 Task: Add a signature Kourtney Adams containing With heartfelt thanks and warm wishes, Kourtney Adams to email address softage.3@softage.net and add a folder Procurement
Action: Mouse moved to (124, 153)
Screenshot: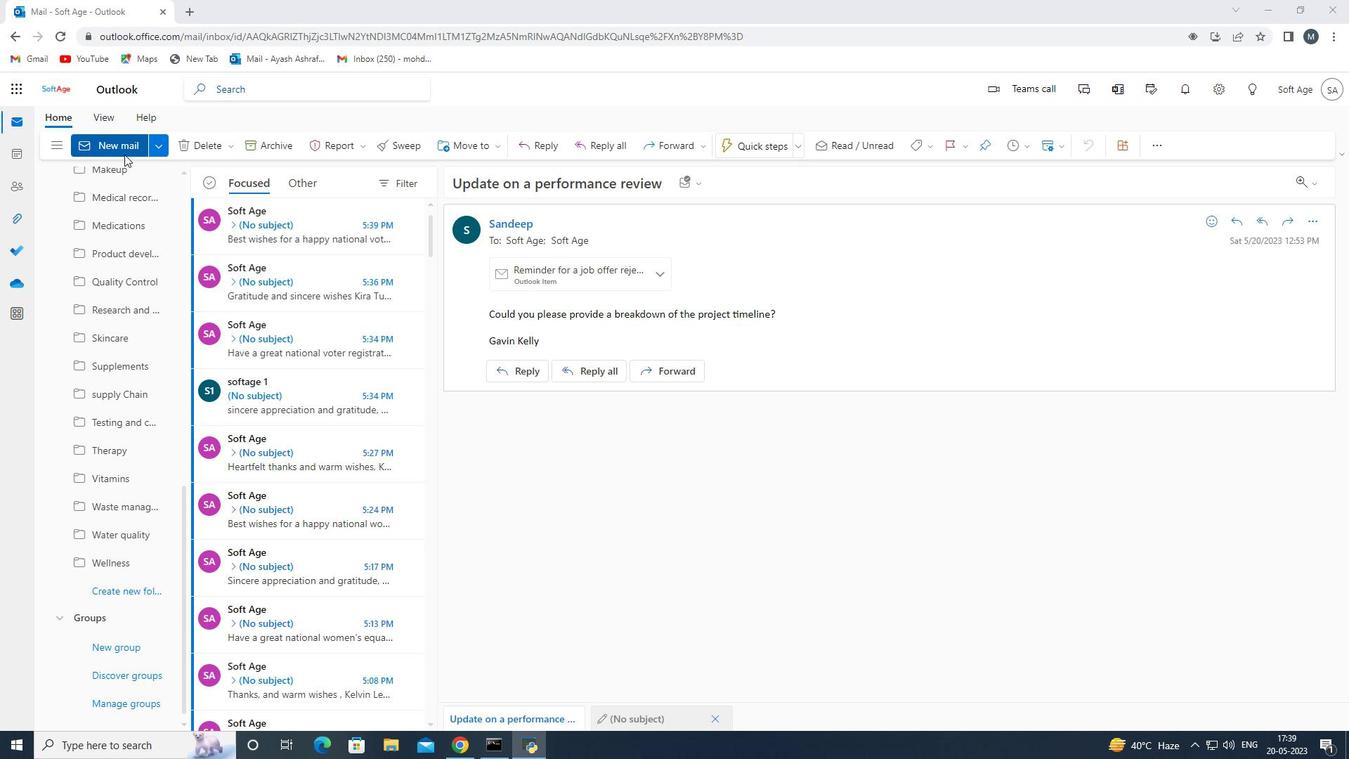 
Action: Mouse pressed left at (124, 153)
Screenshot: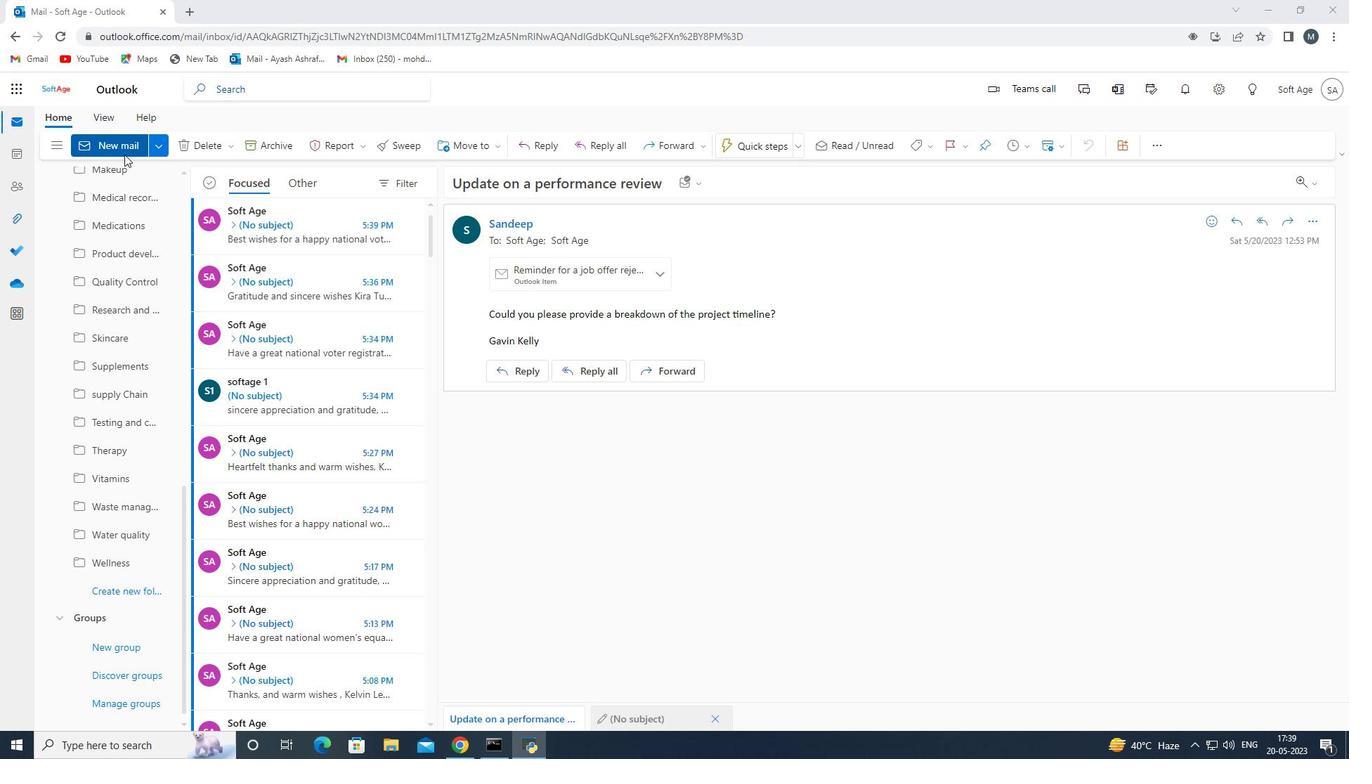 
Action: Mouse moved to (919, 152)
Screenshot: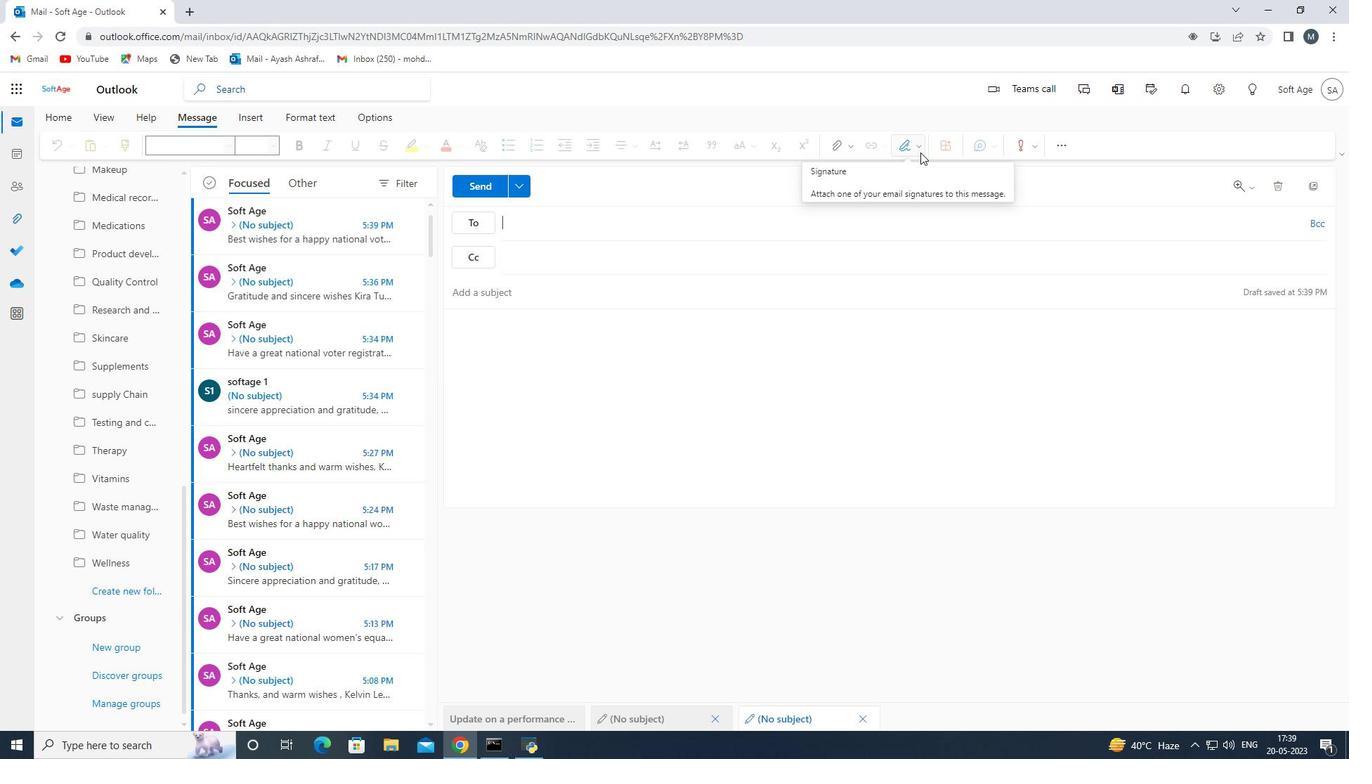 
Action: Mouse pressed left at (919, 152)
Screenshot: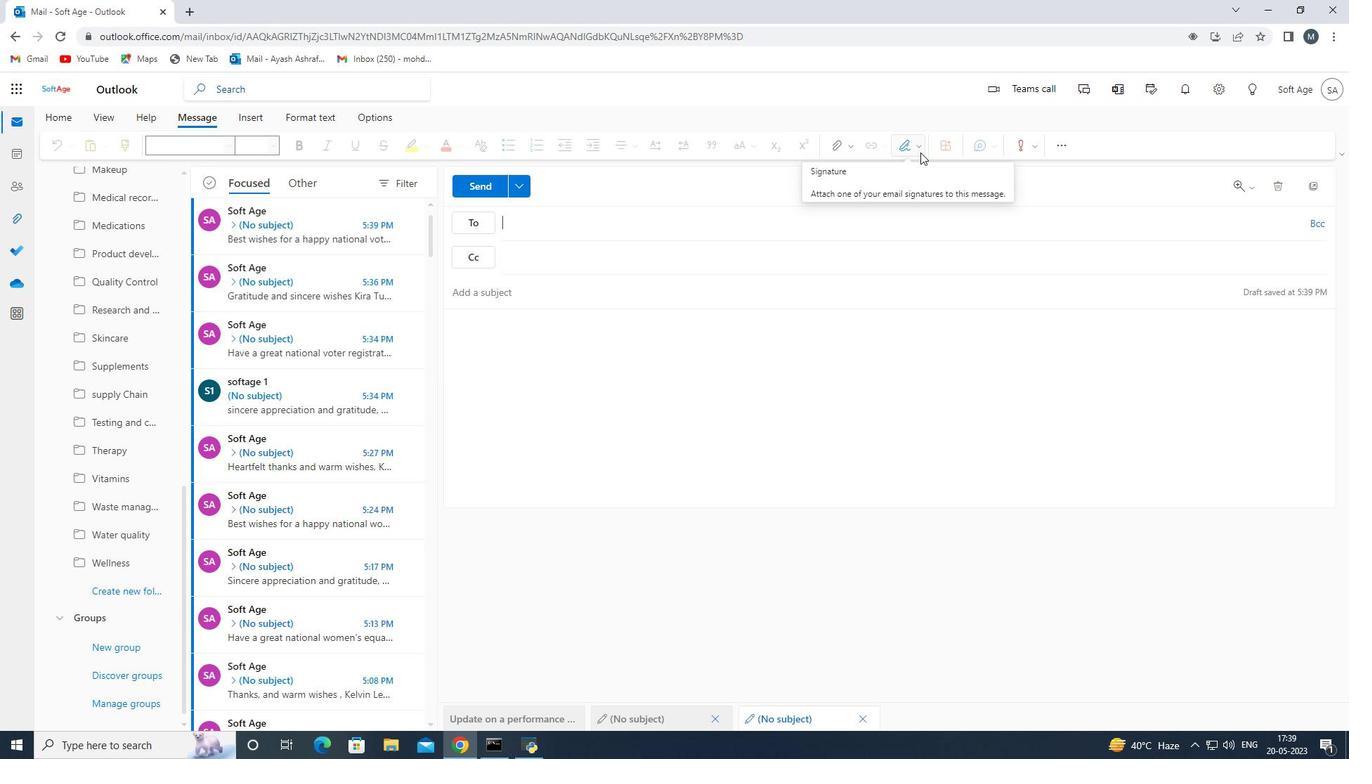 
Action: Mouse moved to (889, 205)
Screenshot: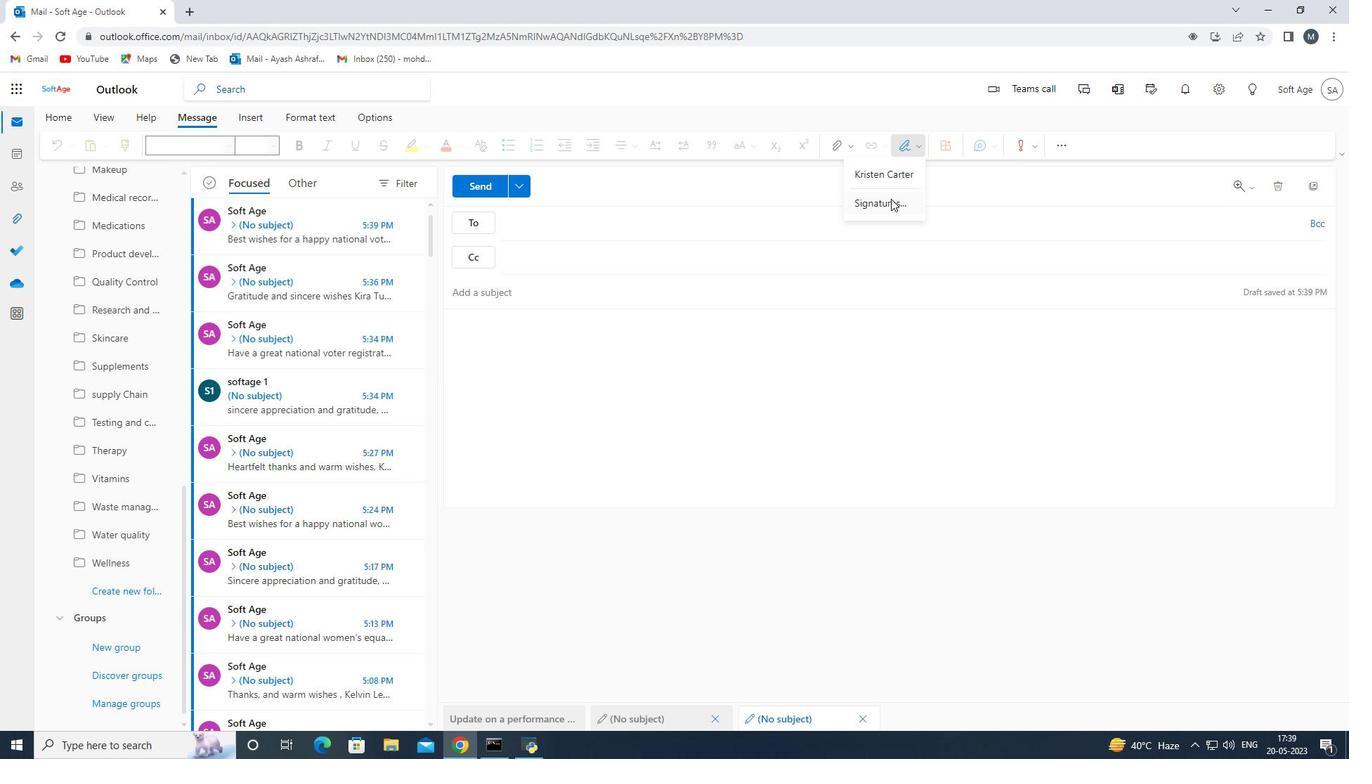 
Action: Mouse pressed left at (889, 205)
Screenshot: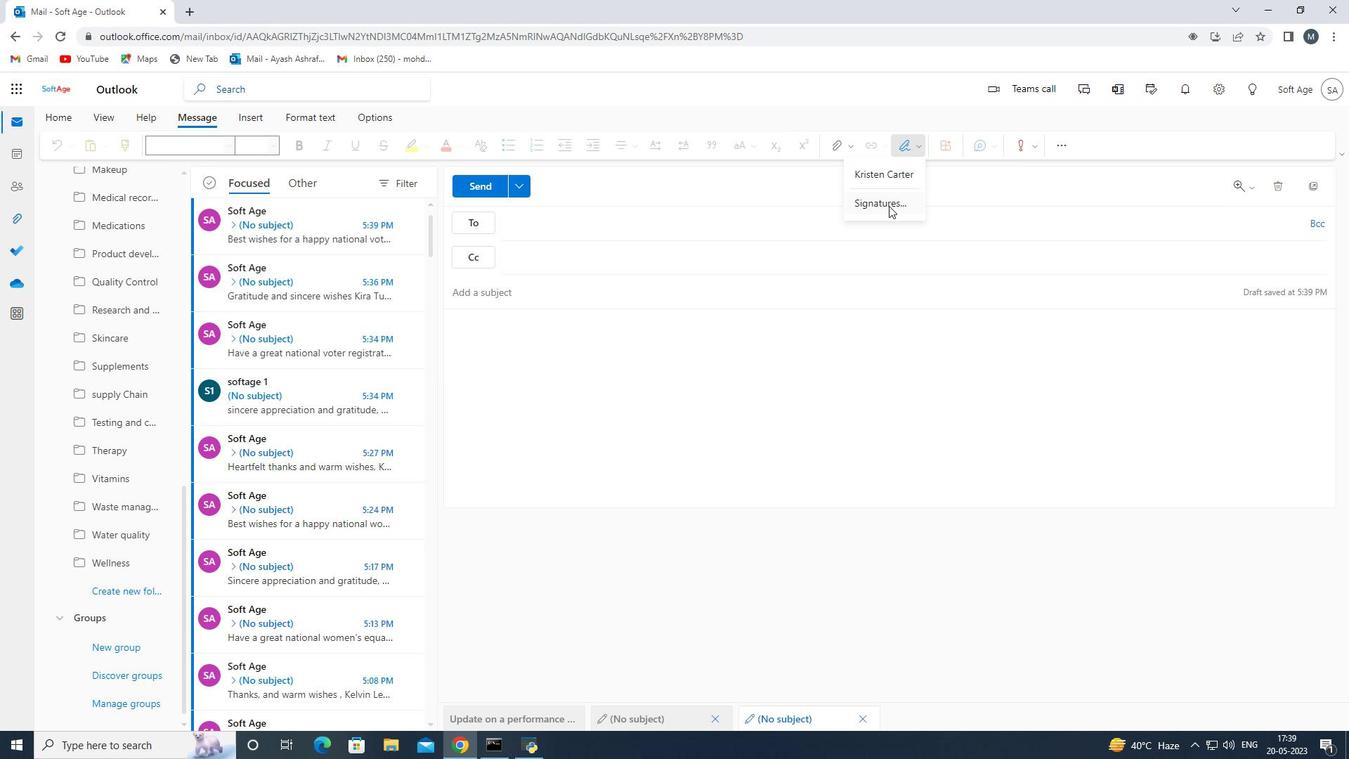 
Action: Mouse moved to (944, 255)
Screenshot: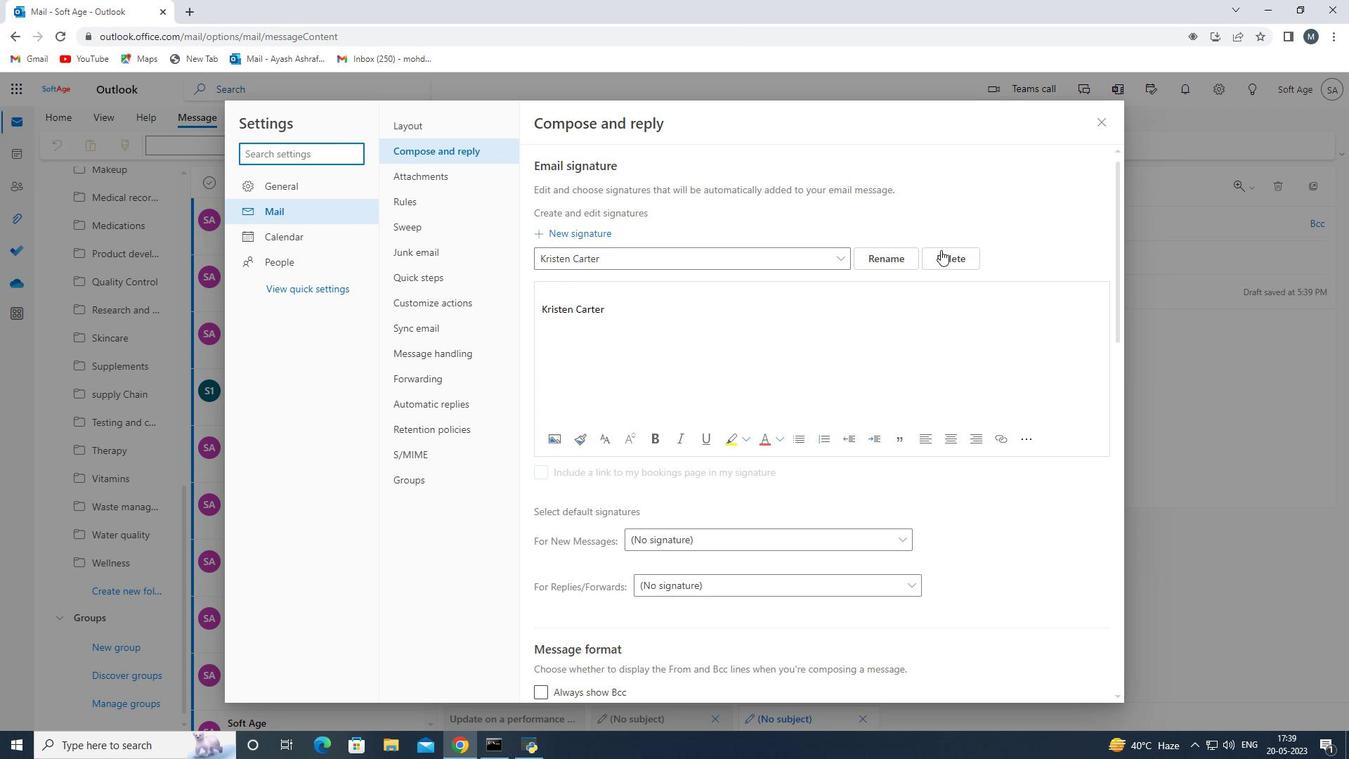 
Action: Mouse pressed left at (944, 255)
Screenshot: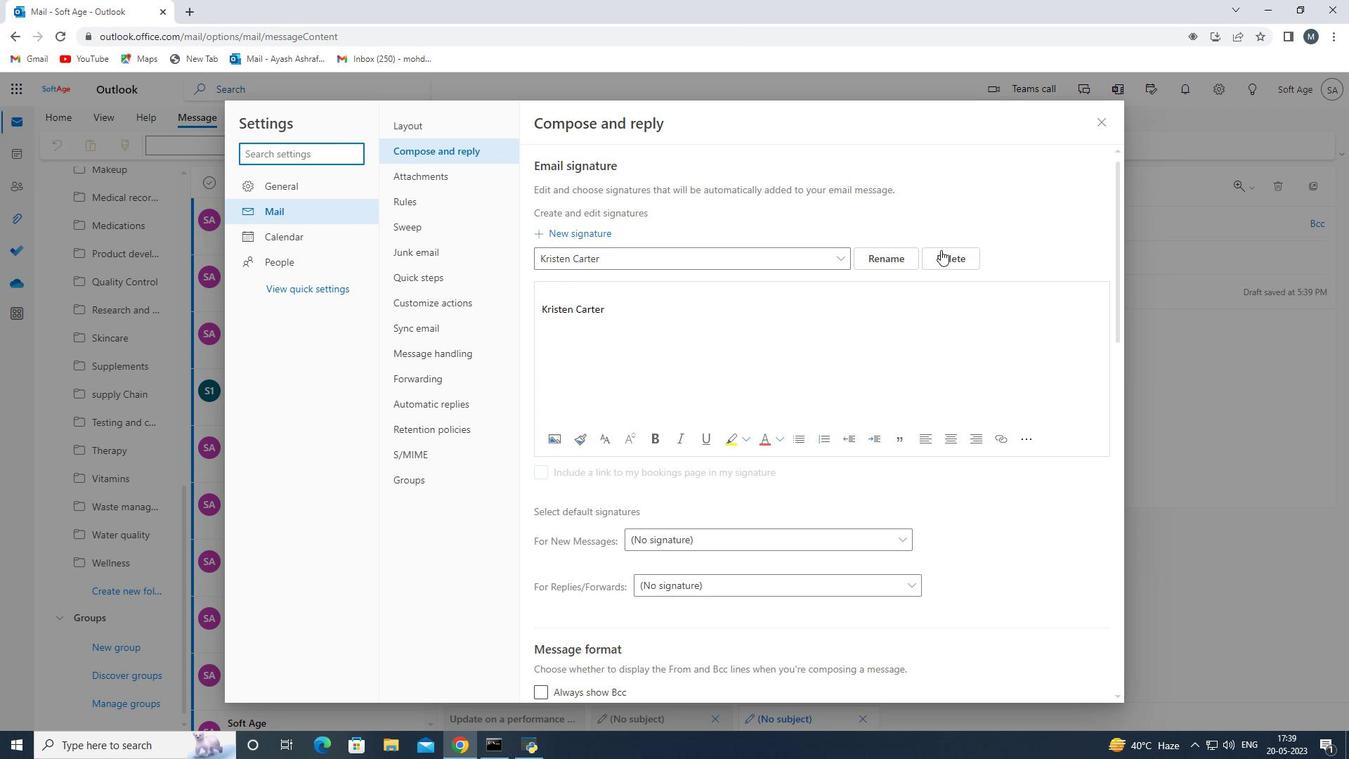 
Action: Mouse moved to (667, 263)
Screenshot: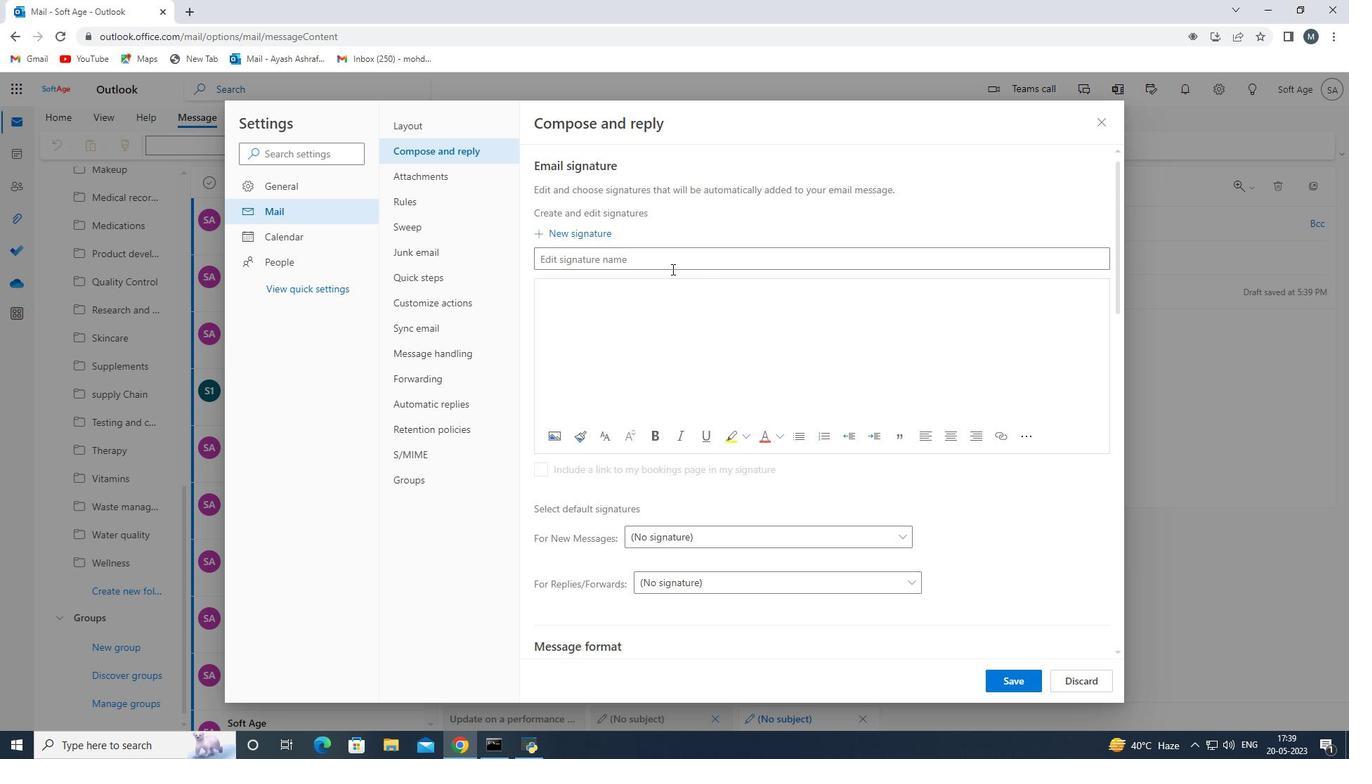 
Action: Mouse pressed left at (667, 263)
Screenshot: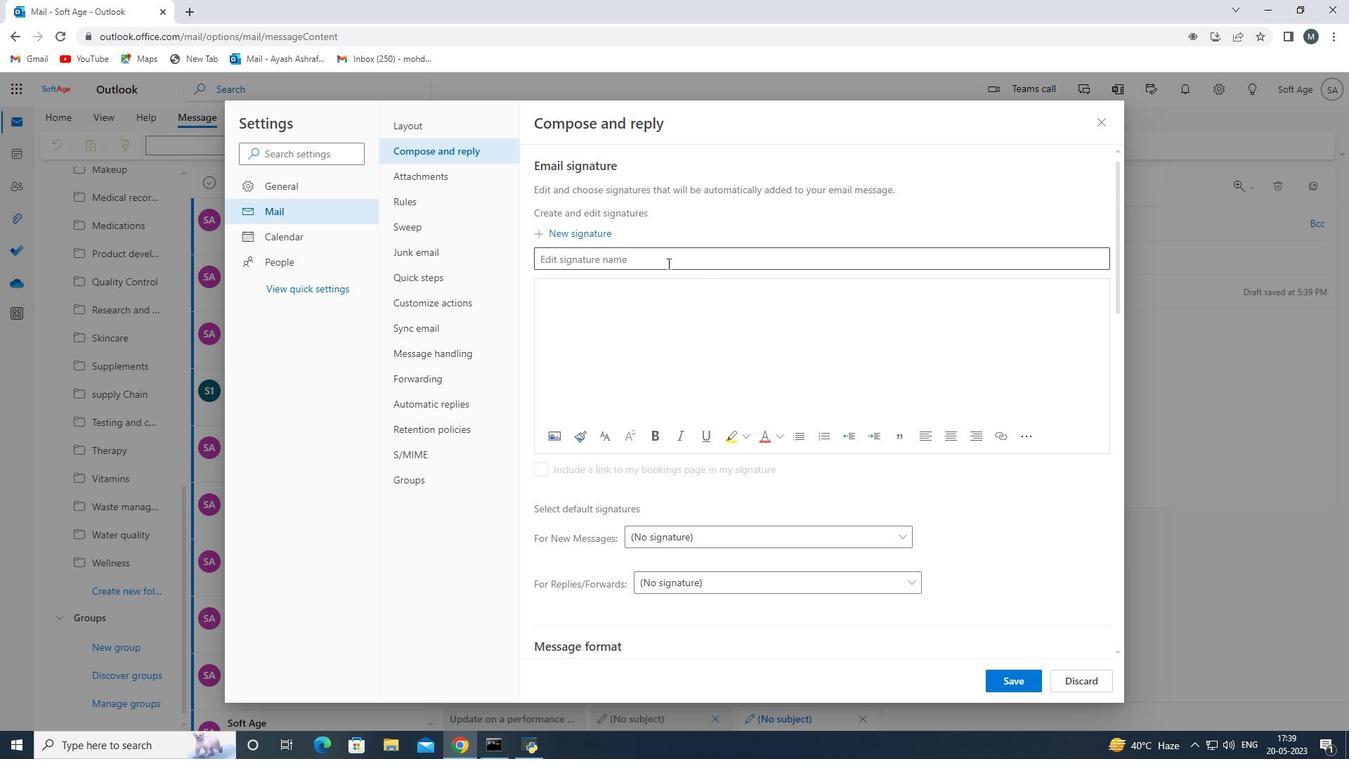 
Action: Key pressed <Key.shift><Key.shift>Kourtne
Screenshot: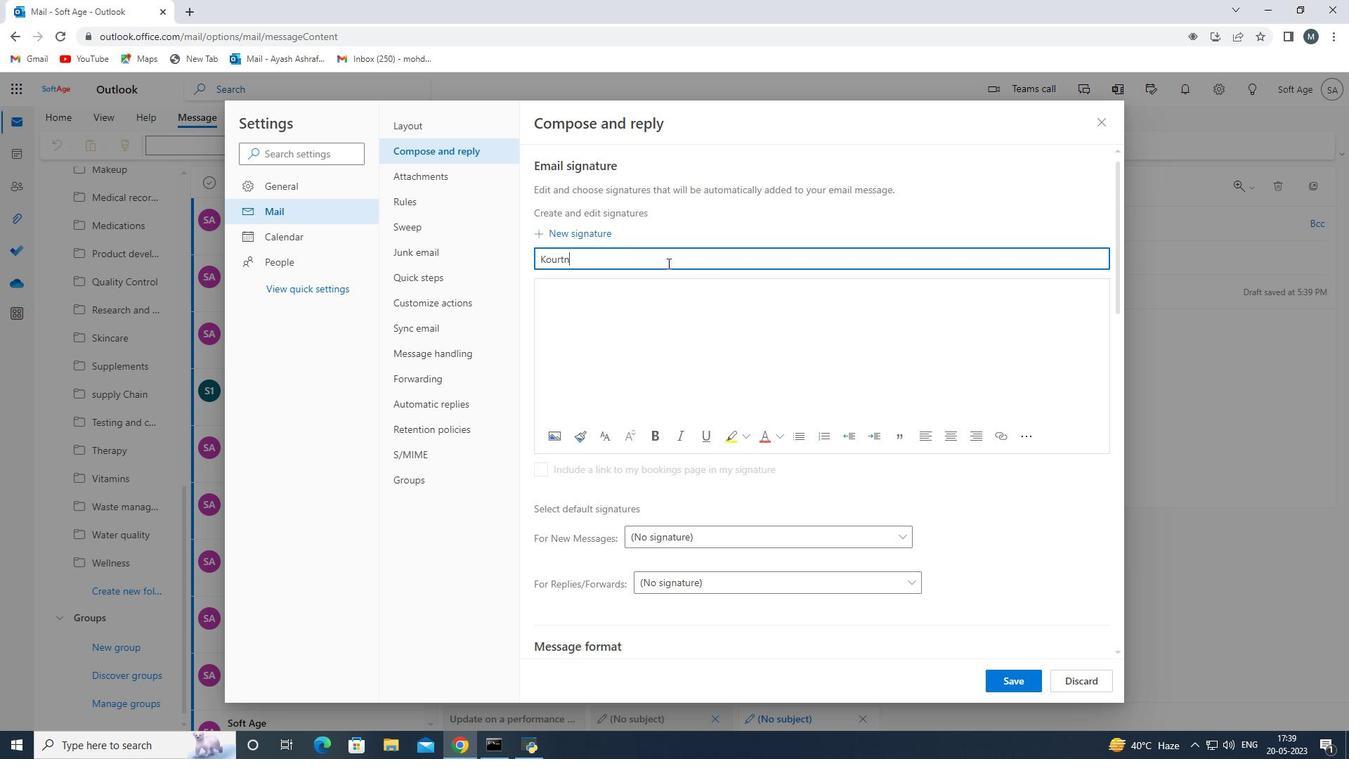 
Action: Mouse moved to (667, 263)
Screenshot: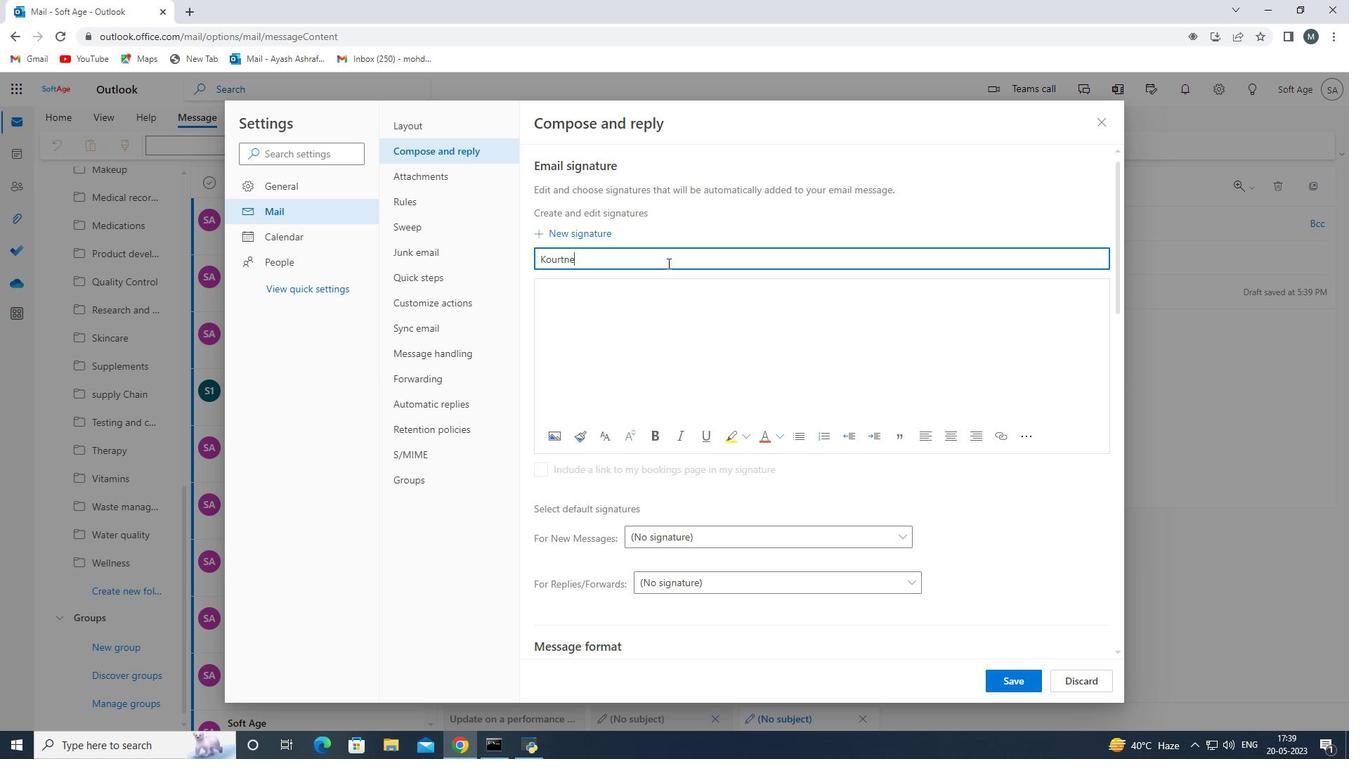 
Action: Key pressed y<Key.space><Key.shift>Aadams<Key.space>
Screenshot: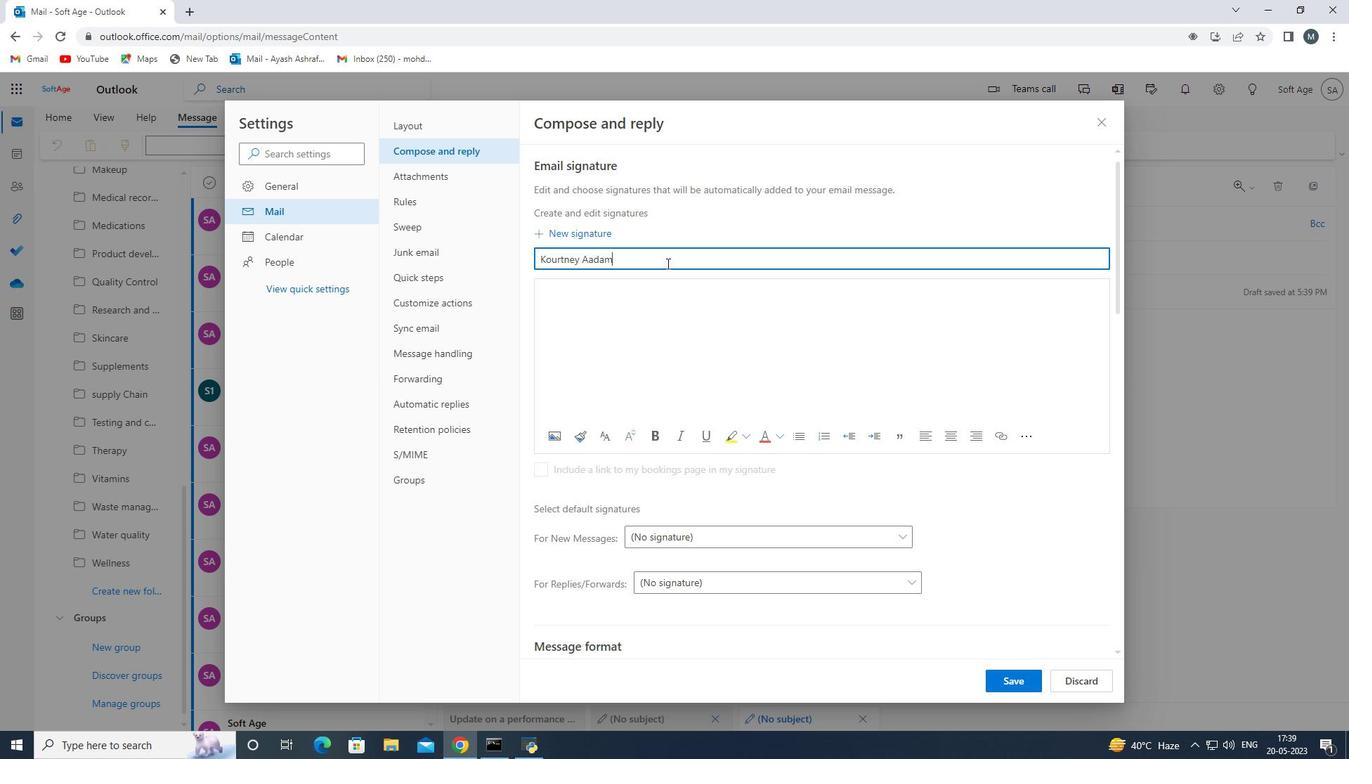
Action: Mouse moved to (595, 258)
Screenshot: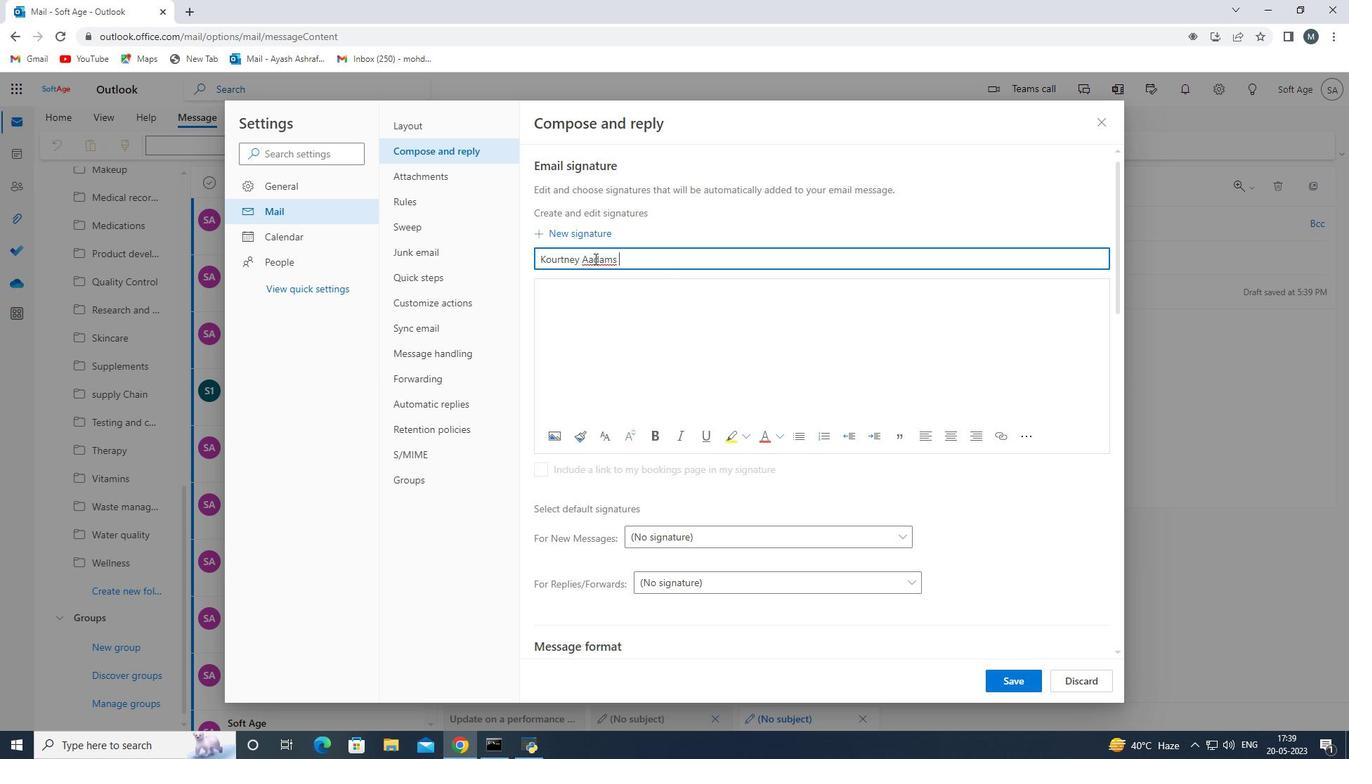 
Action: Mouse pressed left at (595, 258)
Screenshot: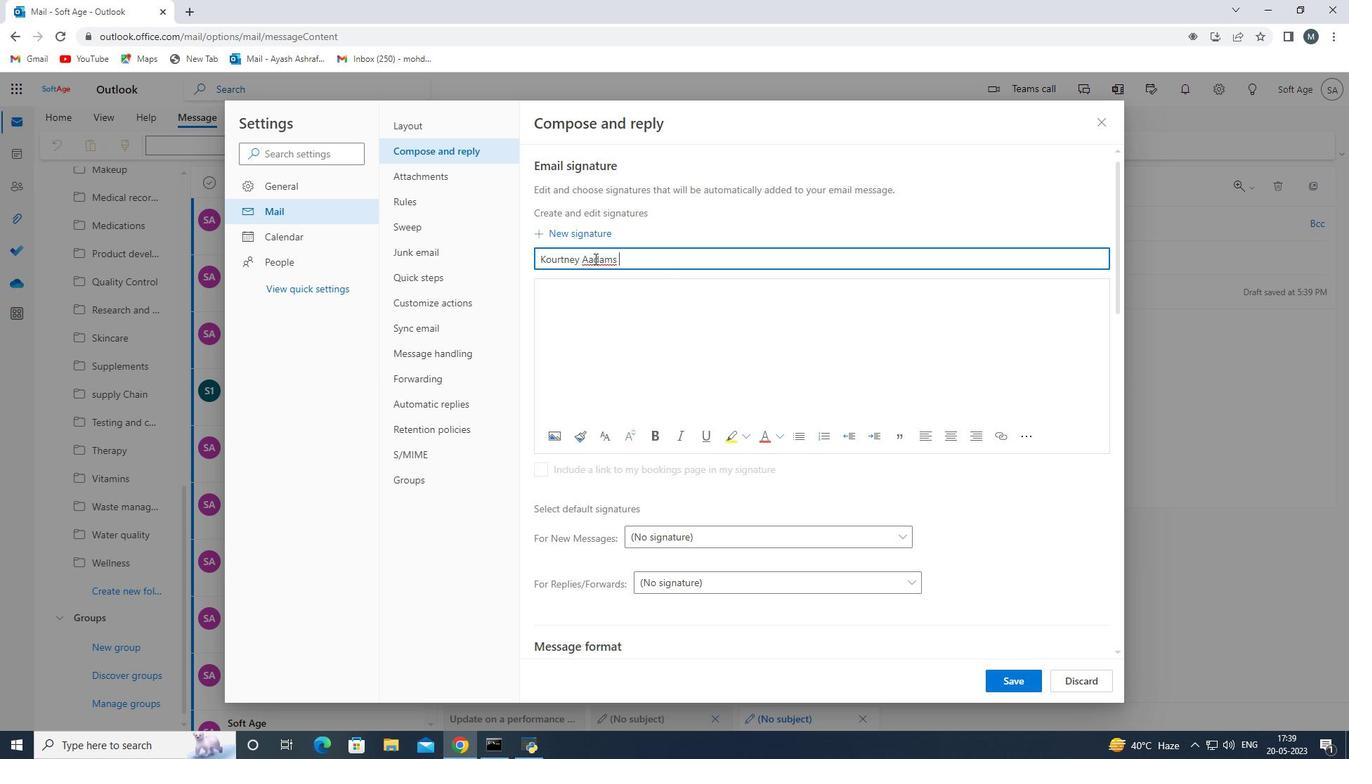 
Action: Mouse moved to (603, 261)
Screenshot: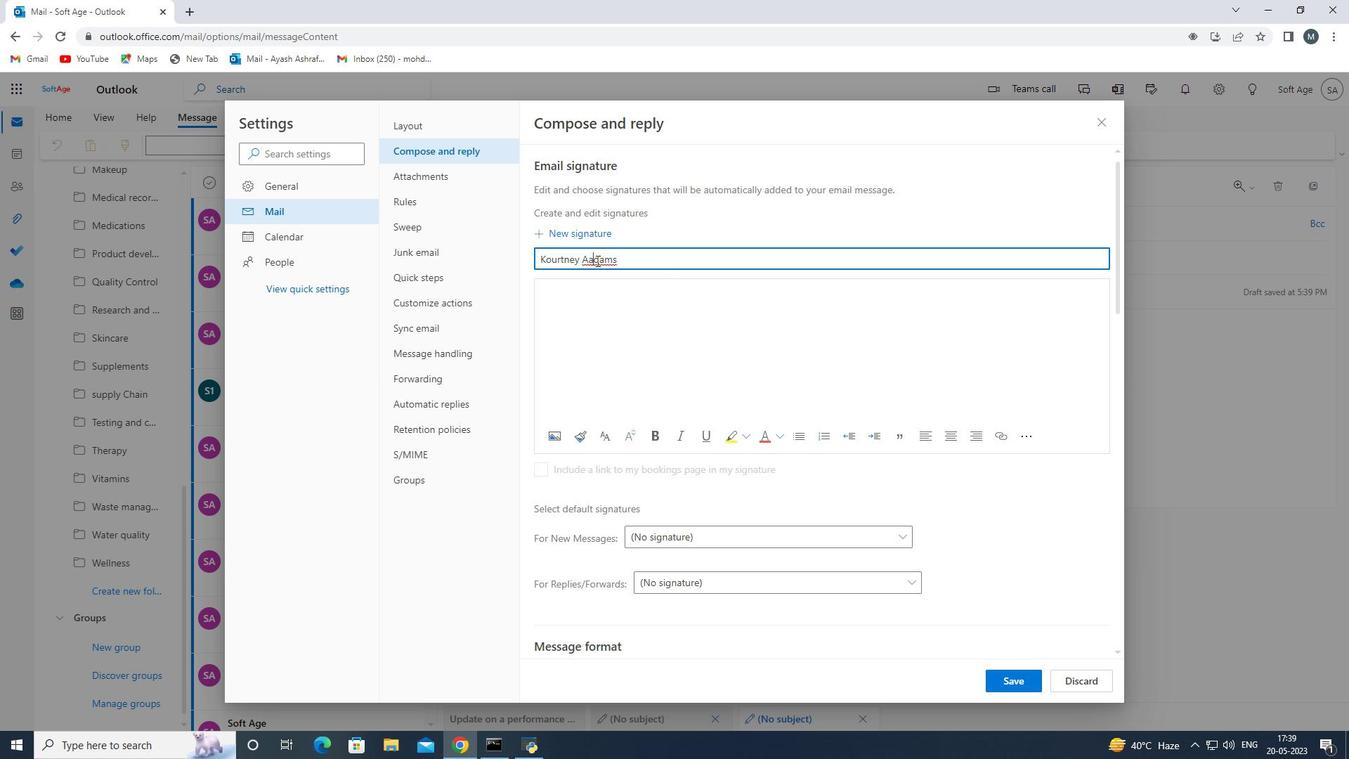 
Action: Key pressed <Key.backspace>
Screenshot: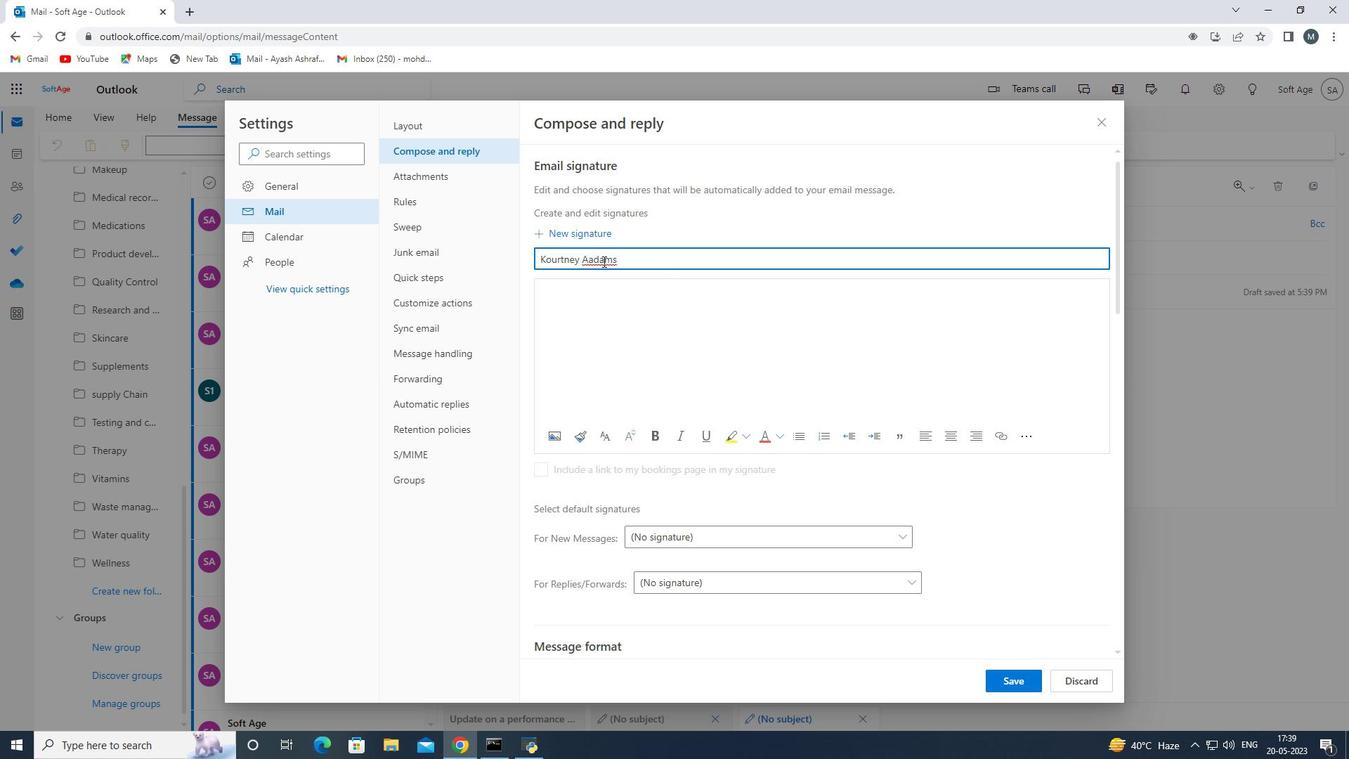 
Action: Mouse moved to (603, 305)
Screenshot: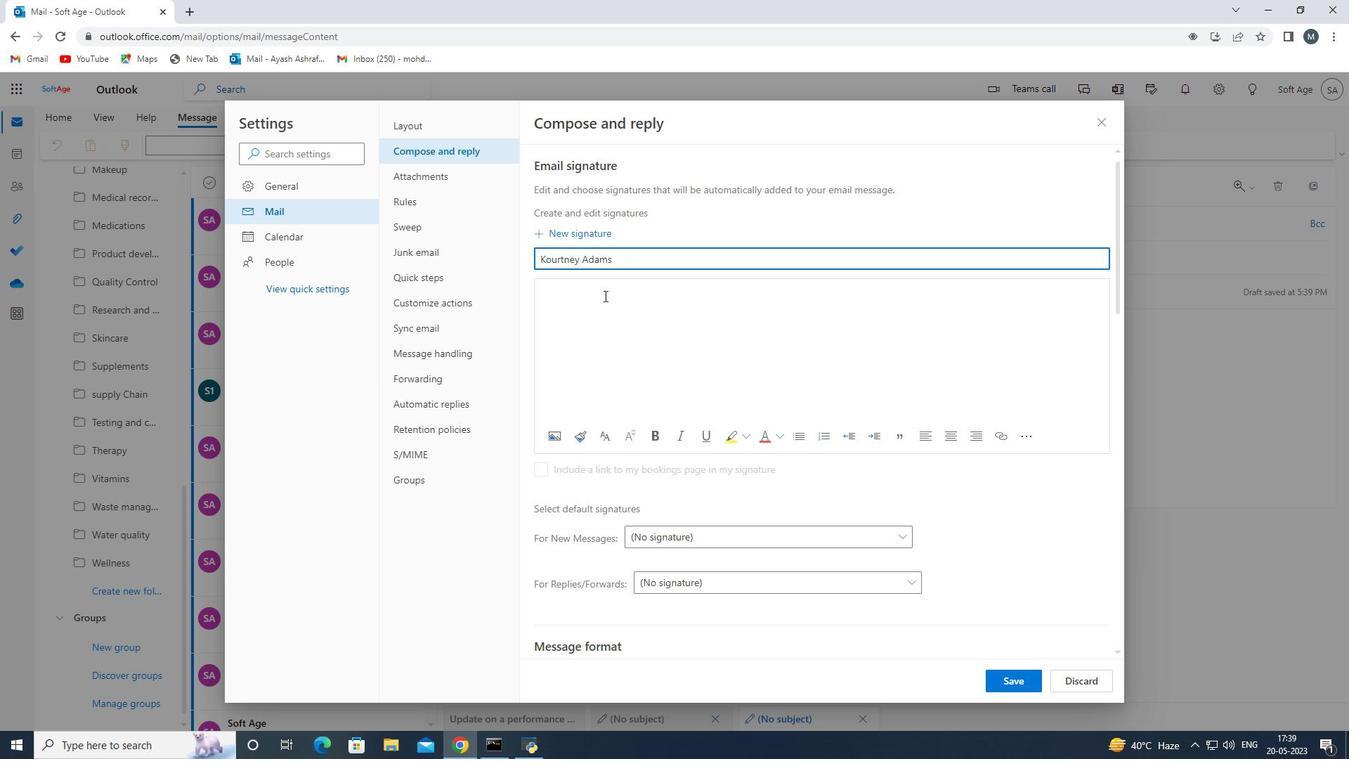 
Action: Mouse pressed left at (603, 305)
Screenshot: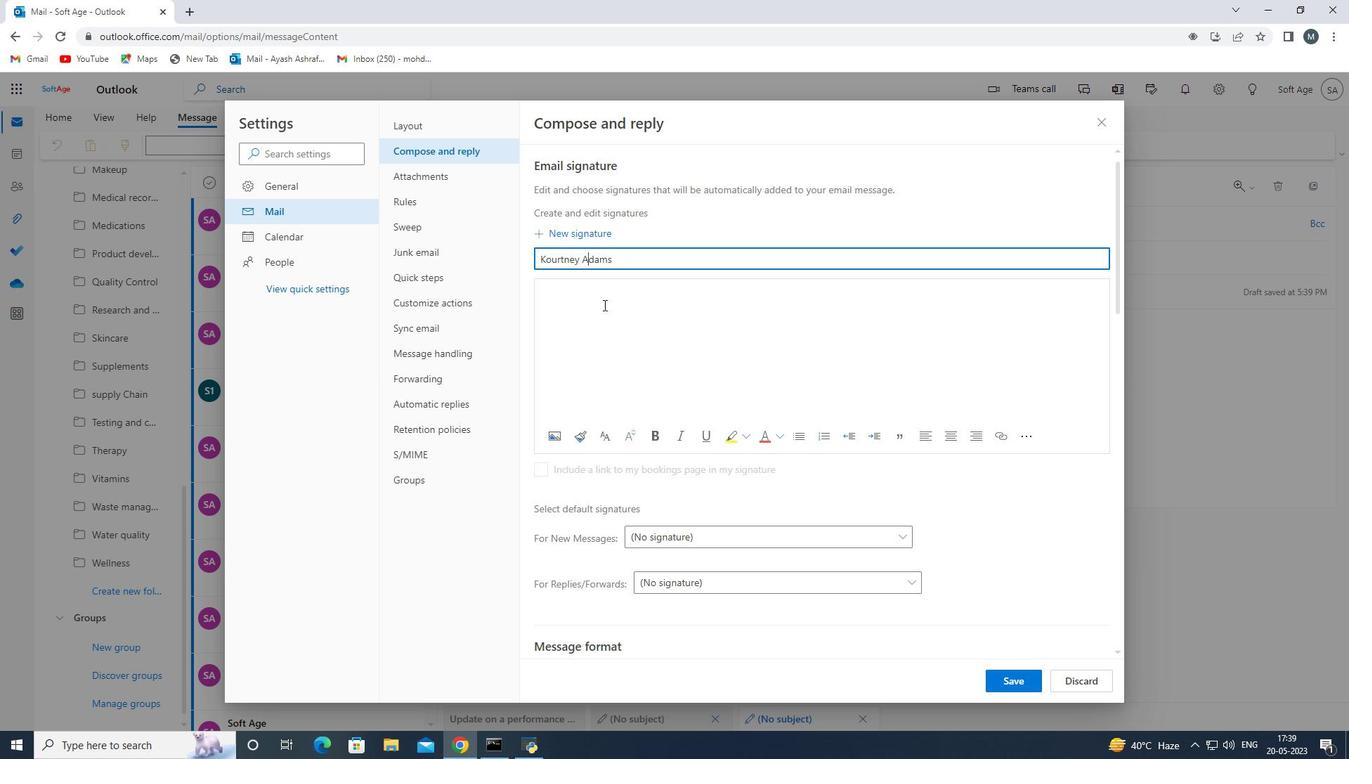 
Action: Key pressed <Key.backspace><Key.shift>Kourtney<Key.space><Key.shift>Adams<Key.space>
Screenshot: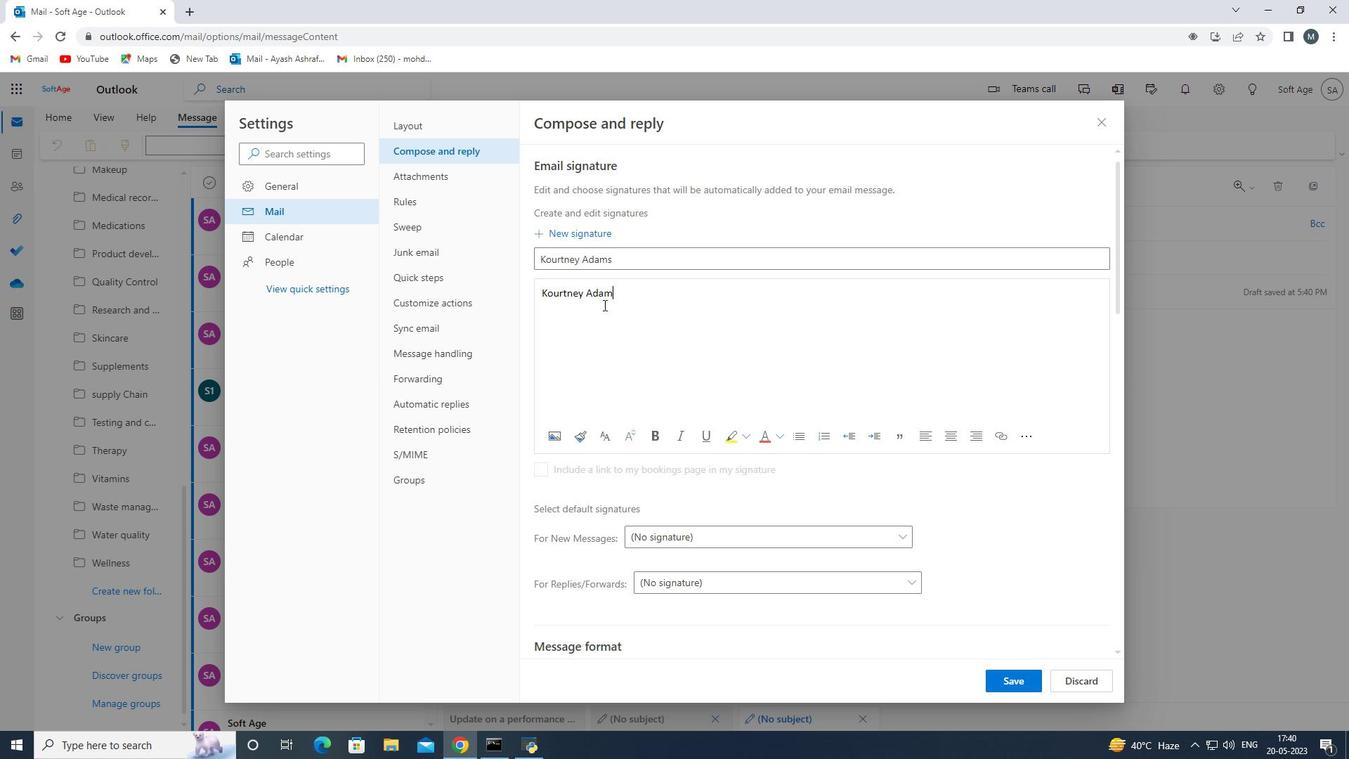 
Action: Mouse moved to (987, 684)
Screenshot: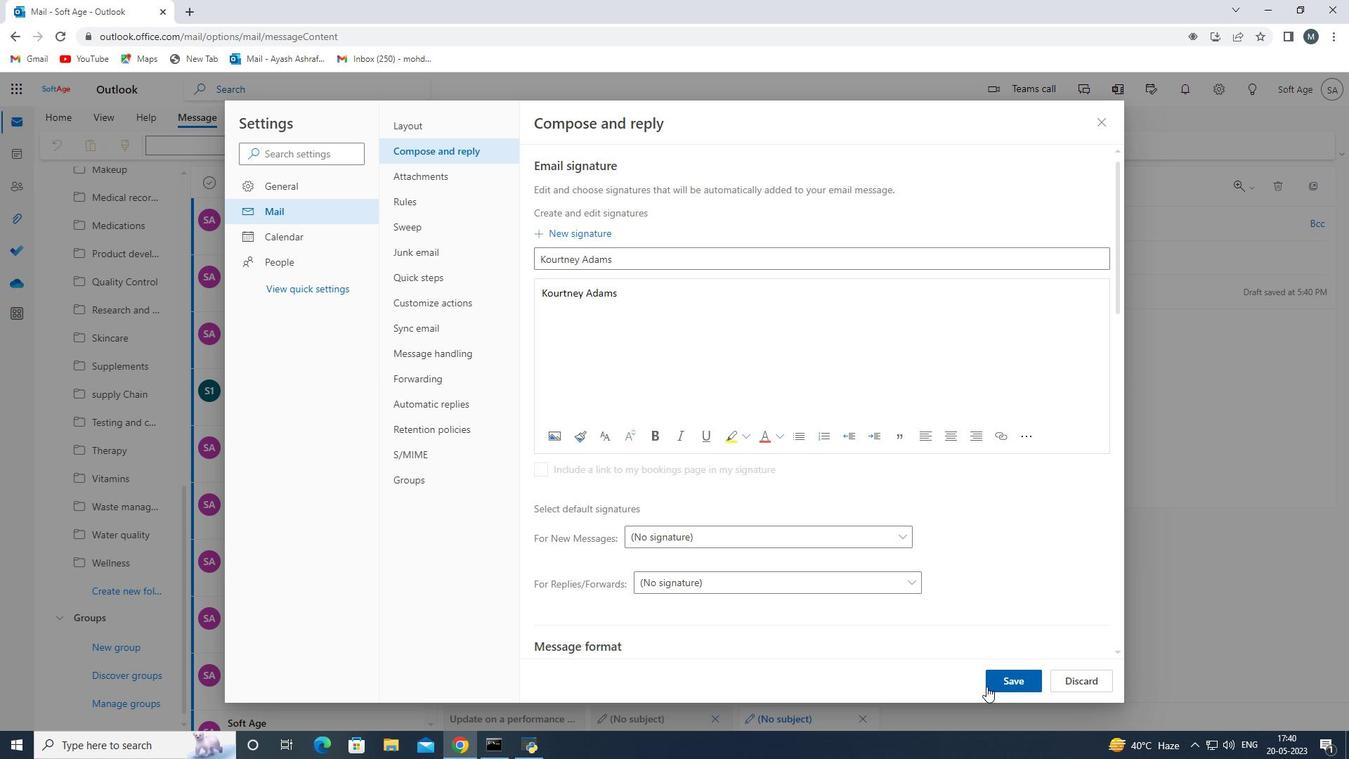 
Action: Mouse pressed left at (987, 684)
Screenshot: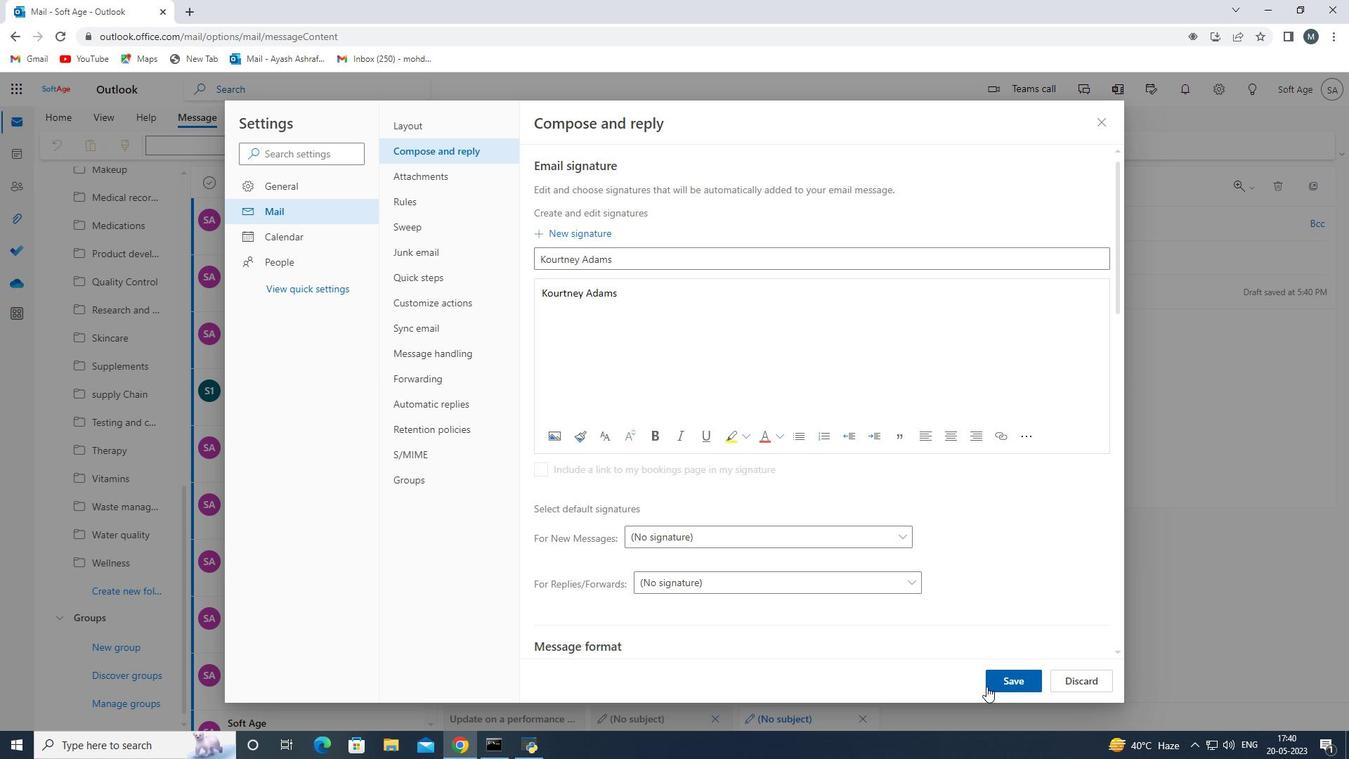 
Action: Mouse moved to (1095, 132)
Screenshot: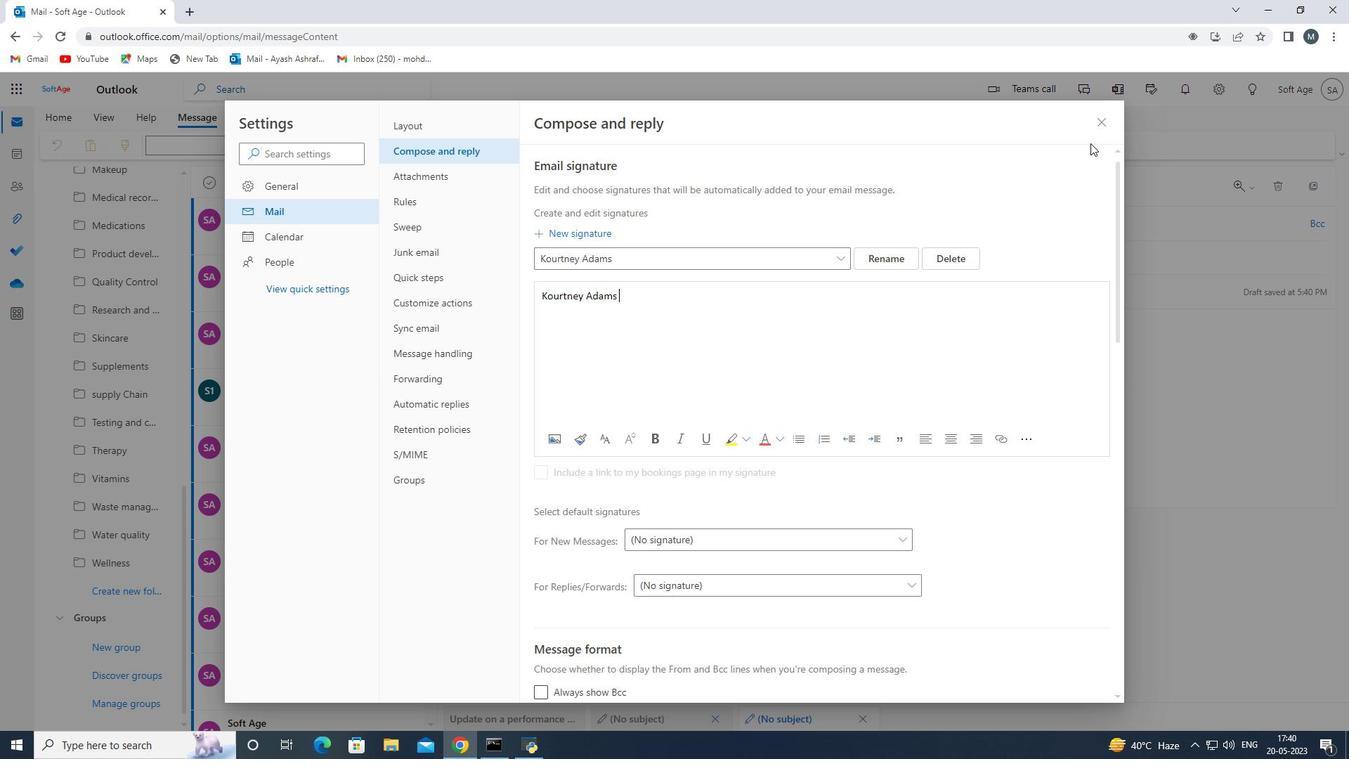 
Action: Mouse pressed left at (1095, 132)
Screenshot: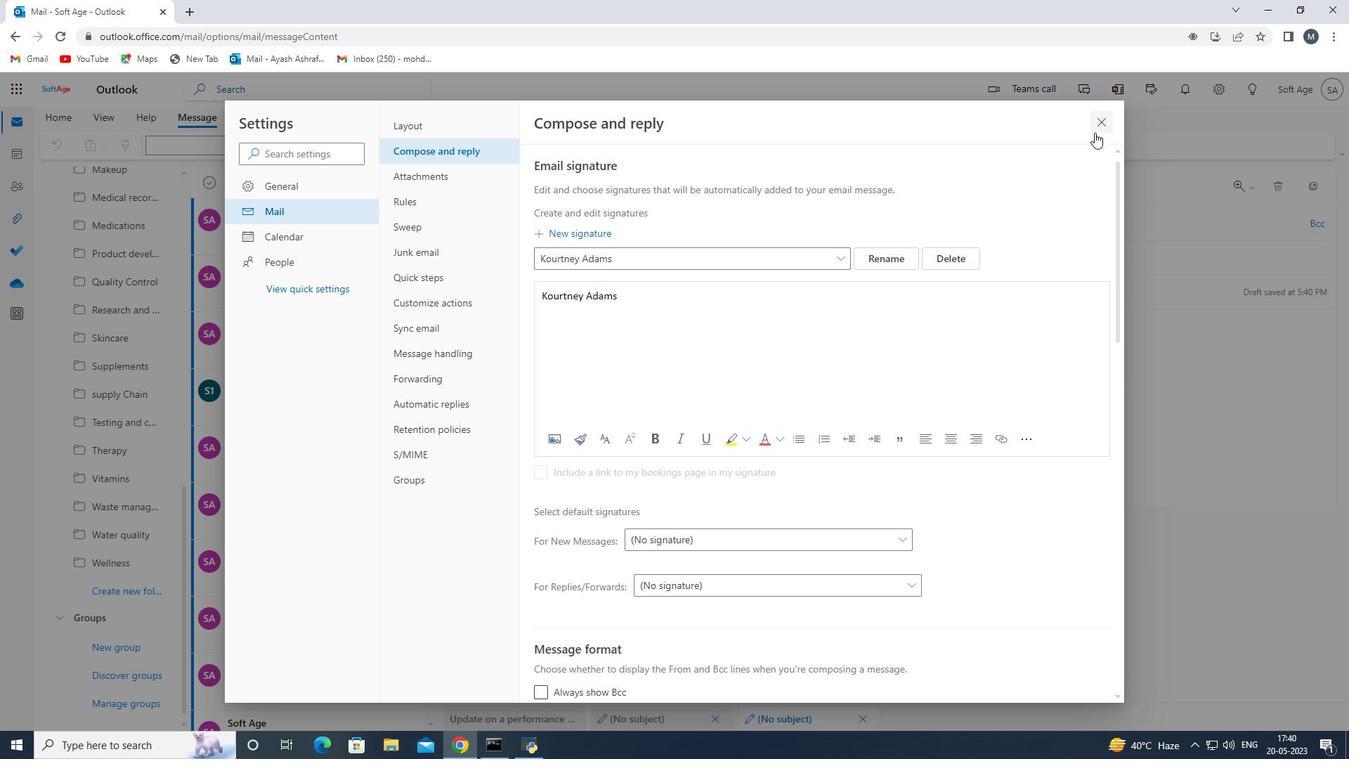 
Action: Mouse moved to (556, 229)
Screenshot: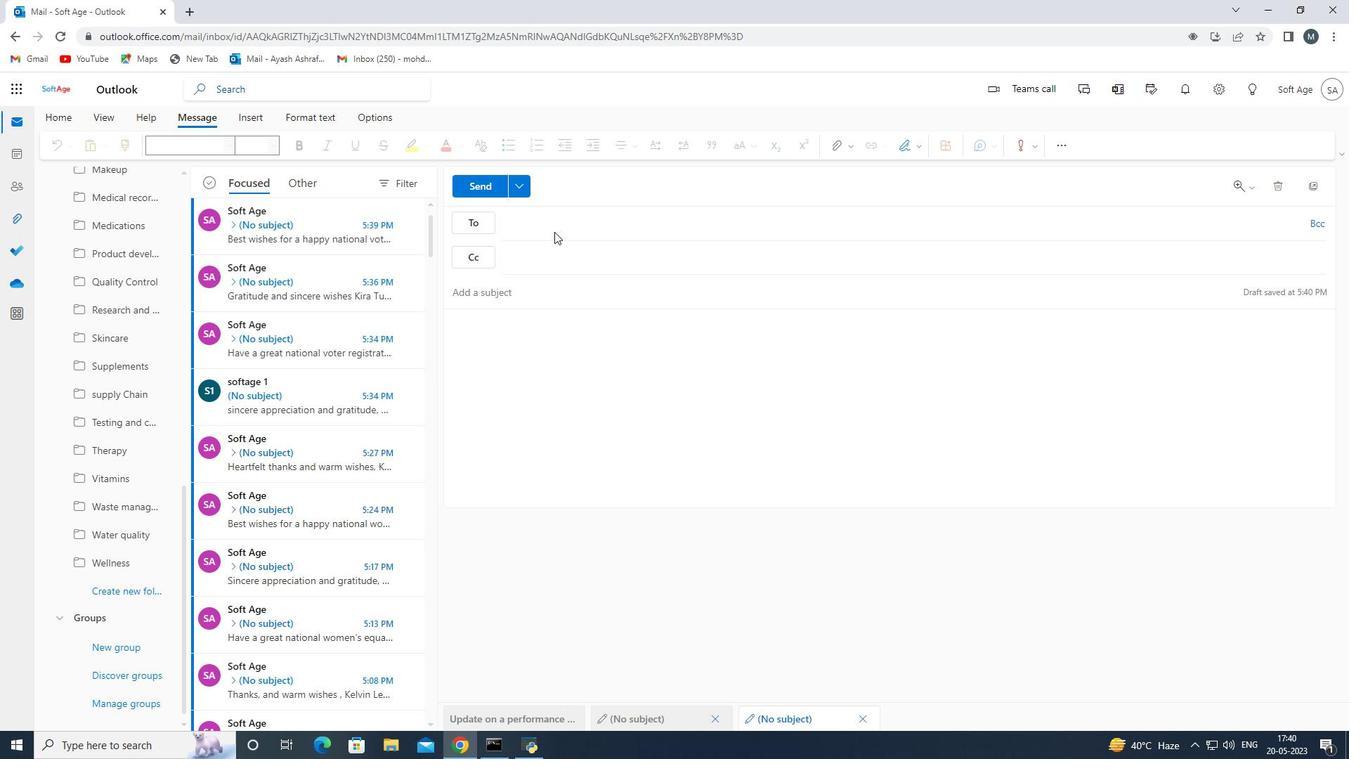 
Action: Mouse pressed left at (556, 229)
Screenshot: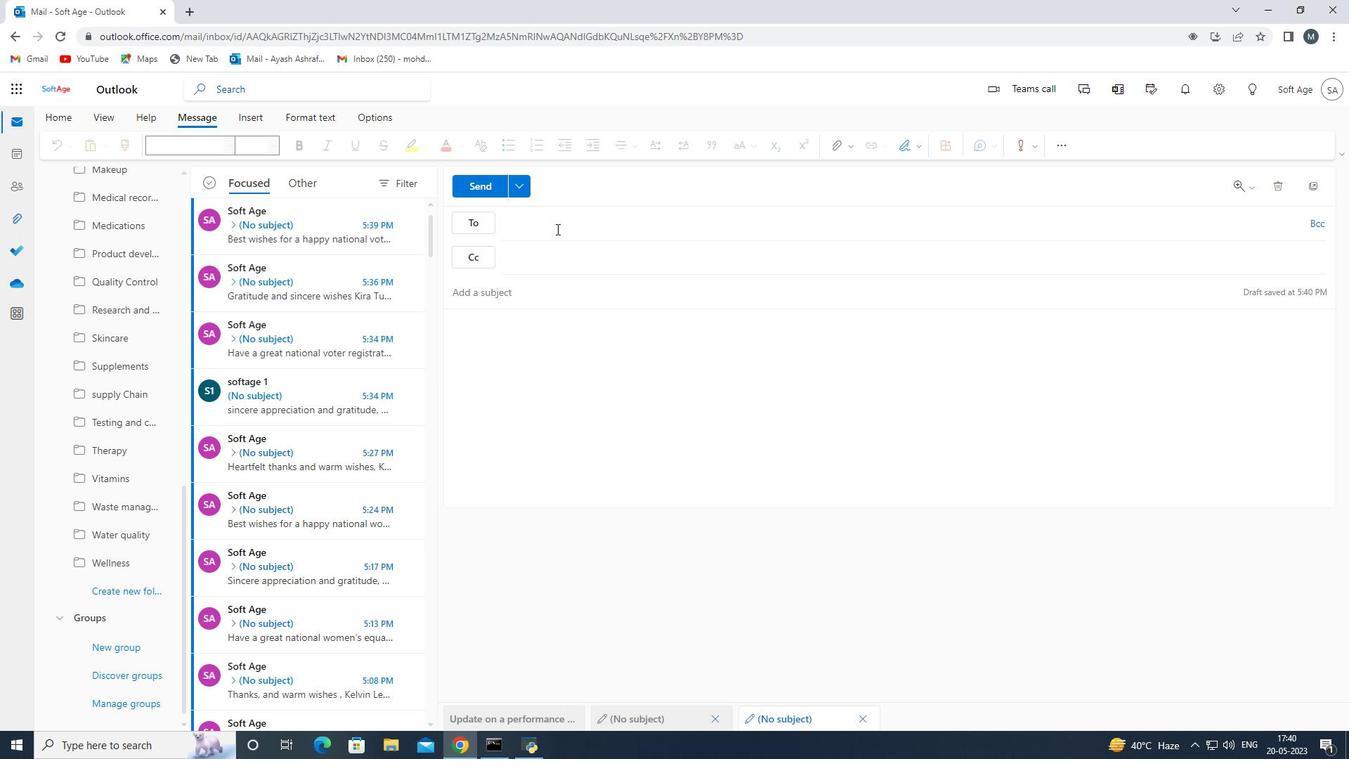 
Action: Key pressed softage.4<Key.backspace>3<Key.shift><Key.shift><Key.shift><Key.shift><Key.shift><Key.shift><Key.shift><Key.shift><Key.shift><Key.shift><Key.shift><Key.shift><Key.shift><Key.shift><Key.shift>@softage.net<Key.enter>
Screenshot: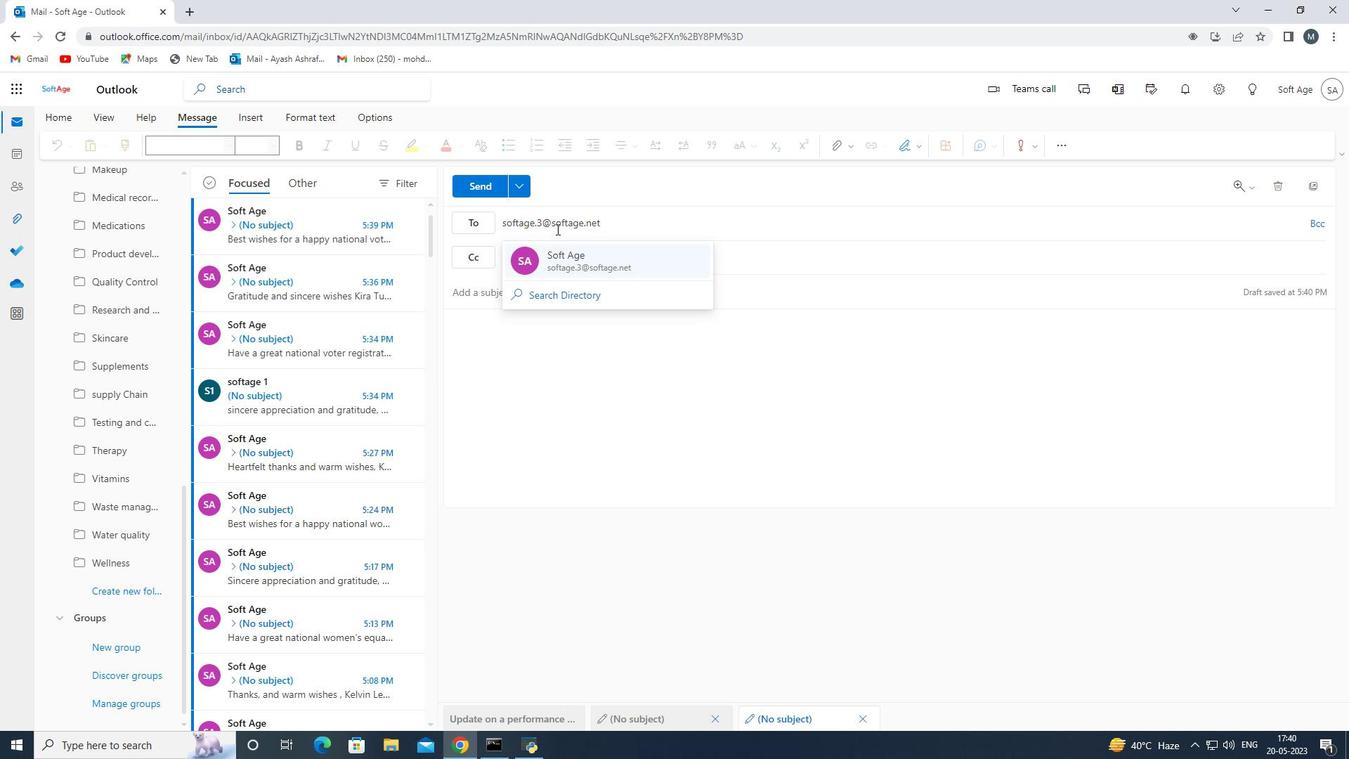 
Action: Mouse moved to (529, 352)
Screenshot: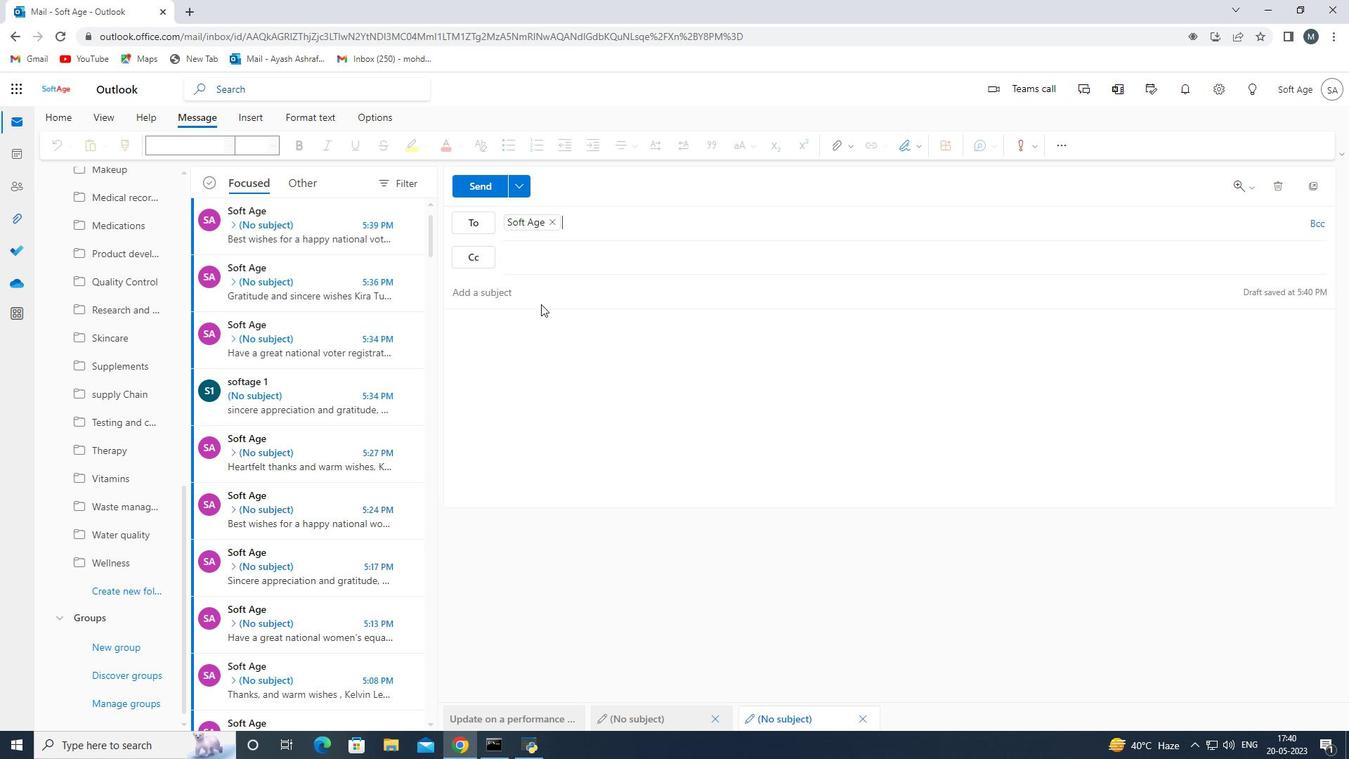
Action: Mouse pressed left at (529, 352)
Screenshot: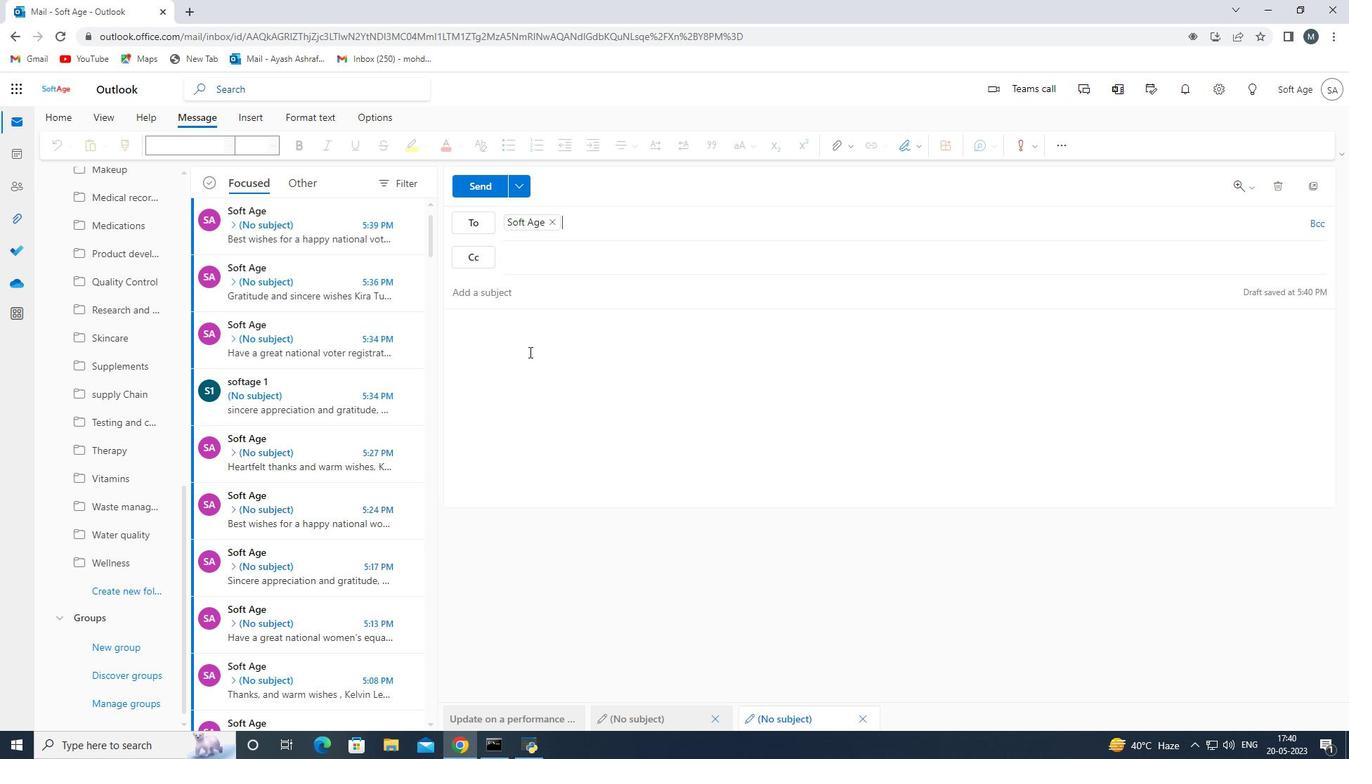 
Action: Key pressed <Key.shift>Heartfelt<Key.space>thanks<Key.space>ad<Key.space>warm<Key.space>wishes<Key.space>
Screenshot: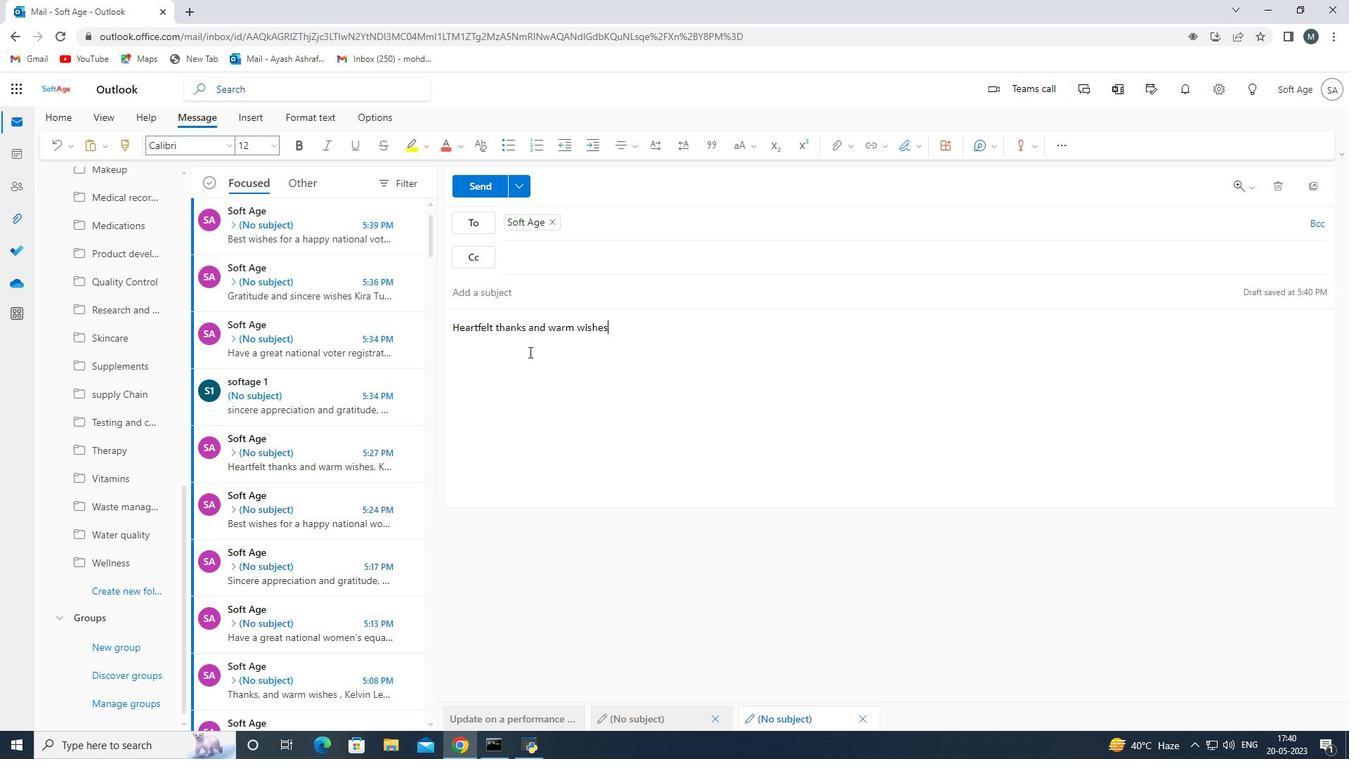 
Action: Mouse moved to (910, 147)
Screenshot: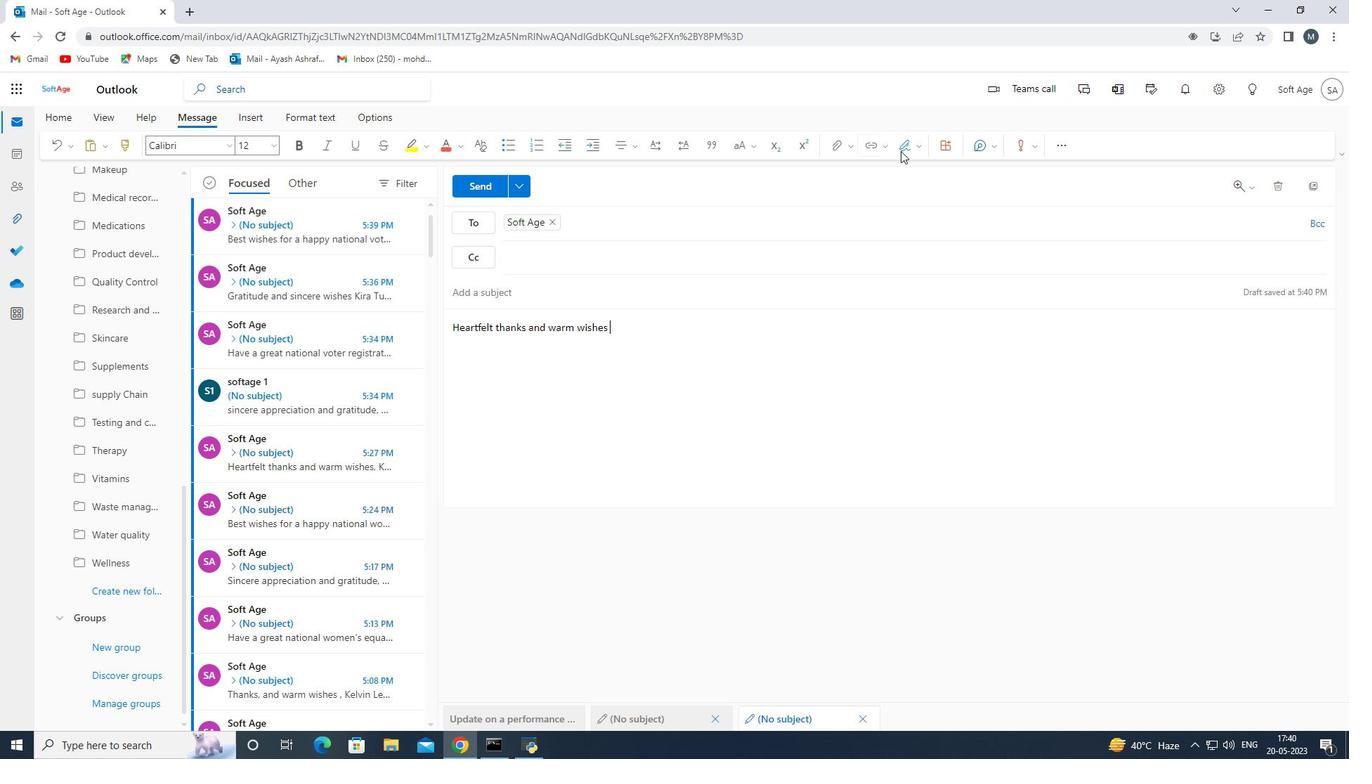 
Action: Mouse pressed left at (910, 147)
Screenshot: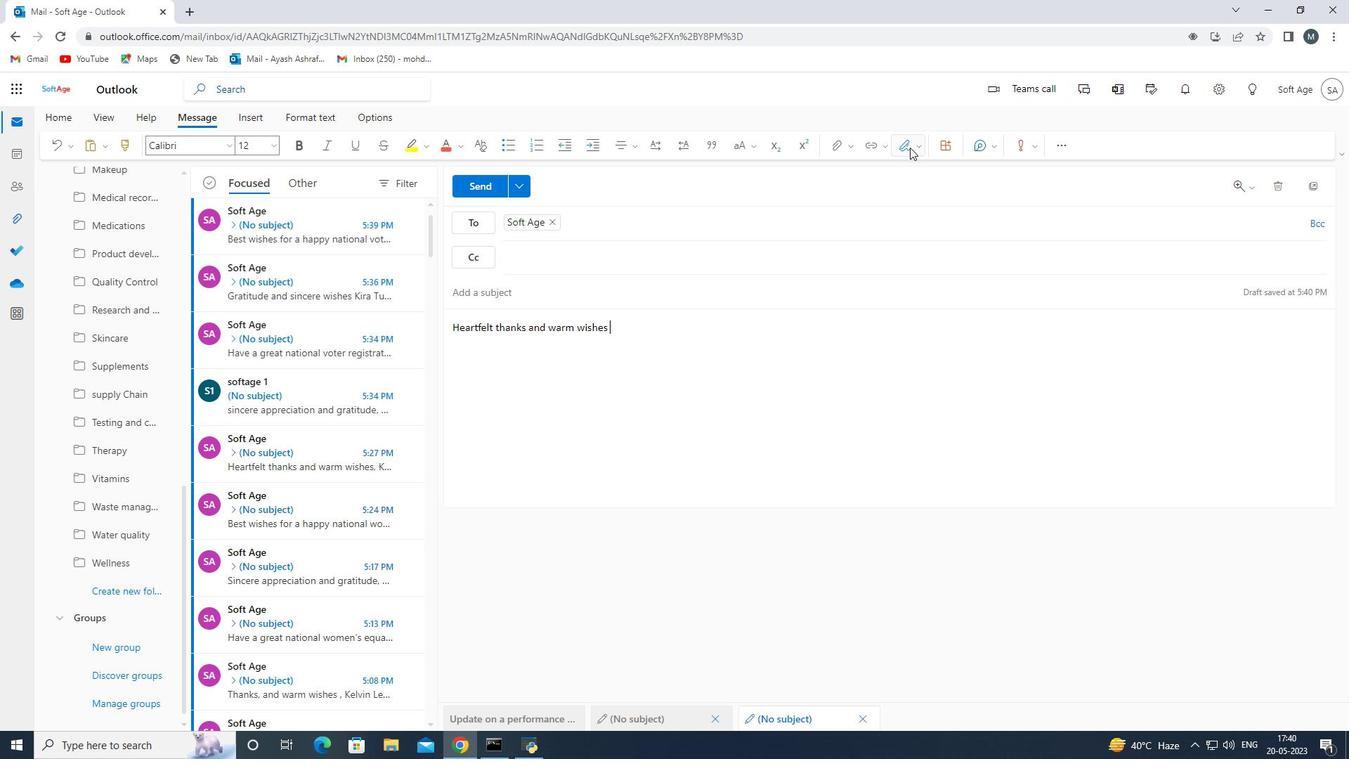 
Action: Mouse moved to (889, 173)
Screenshot: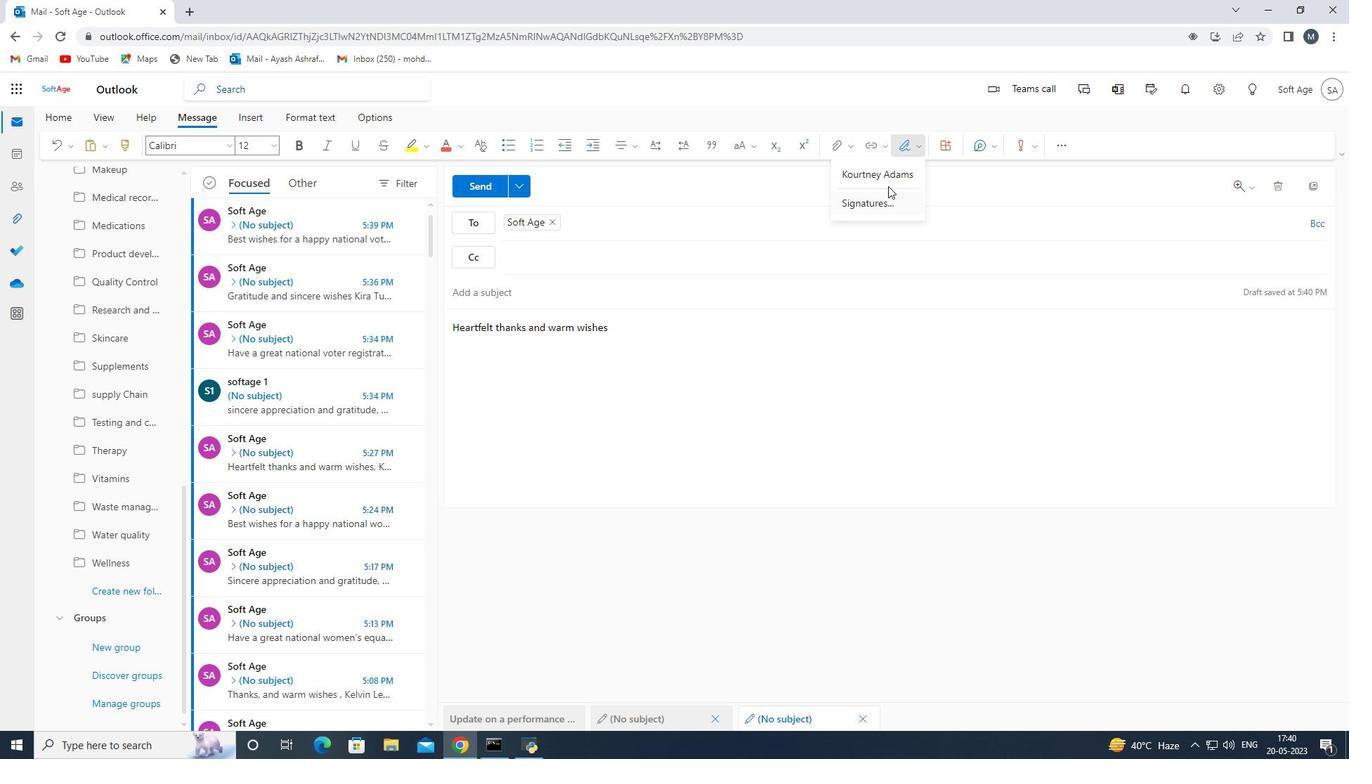 
Action: Mouse pressed left at (889, 173)
Screenshot: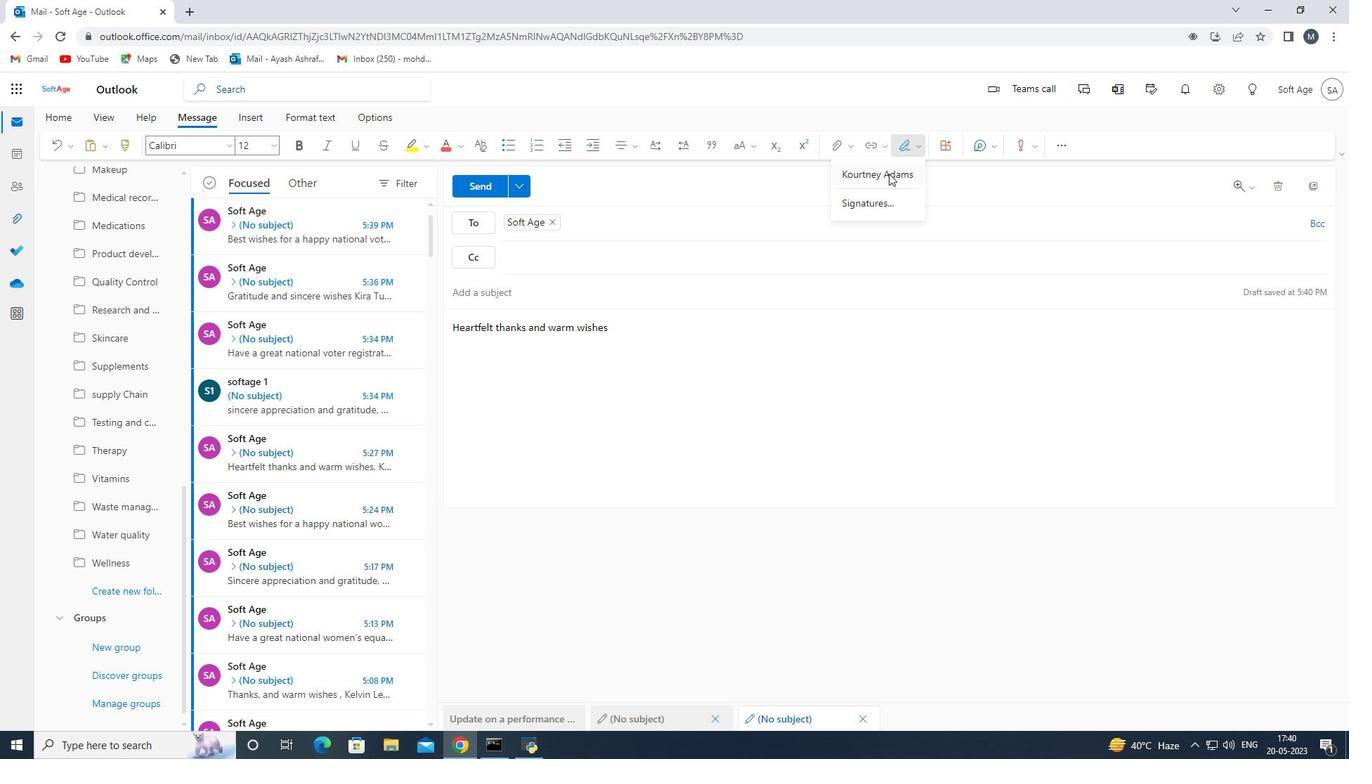 
Action: Mouse moved to (127, 591)
Screenshot: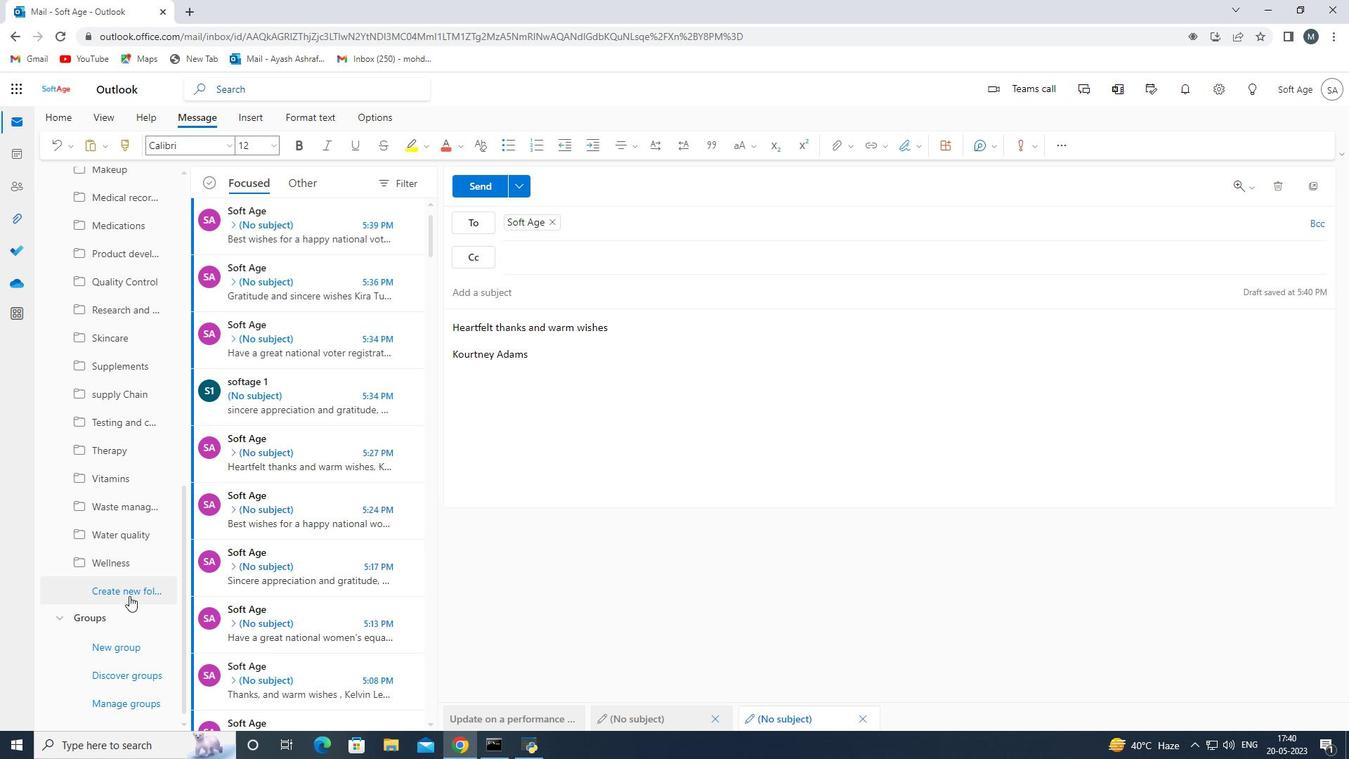 
Action: Mouse pressed left at (127, 591)
Screenshot: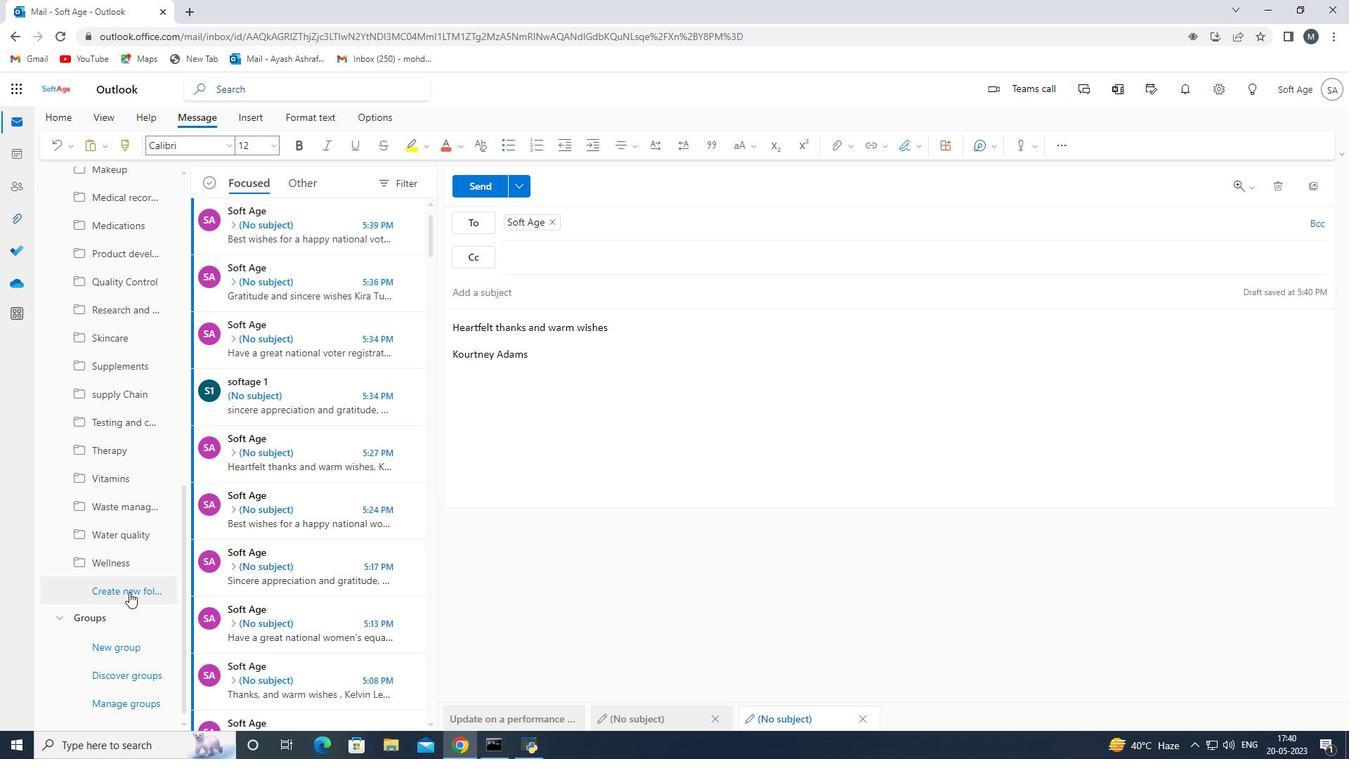 
Action: Mouse moved to (123, 590)
Screenshot: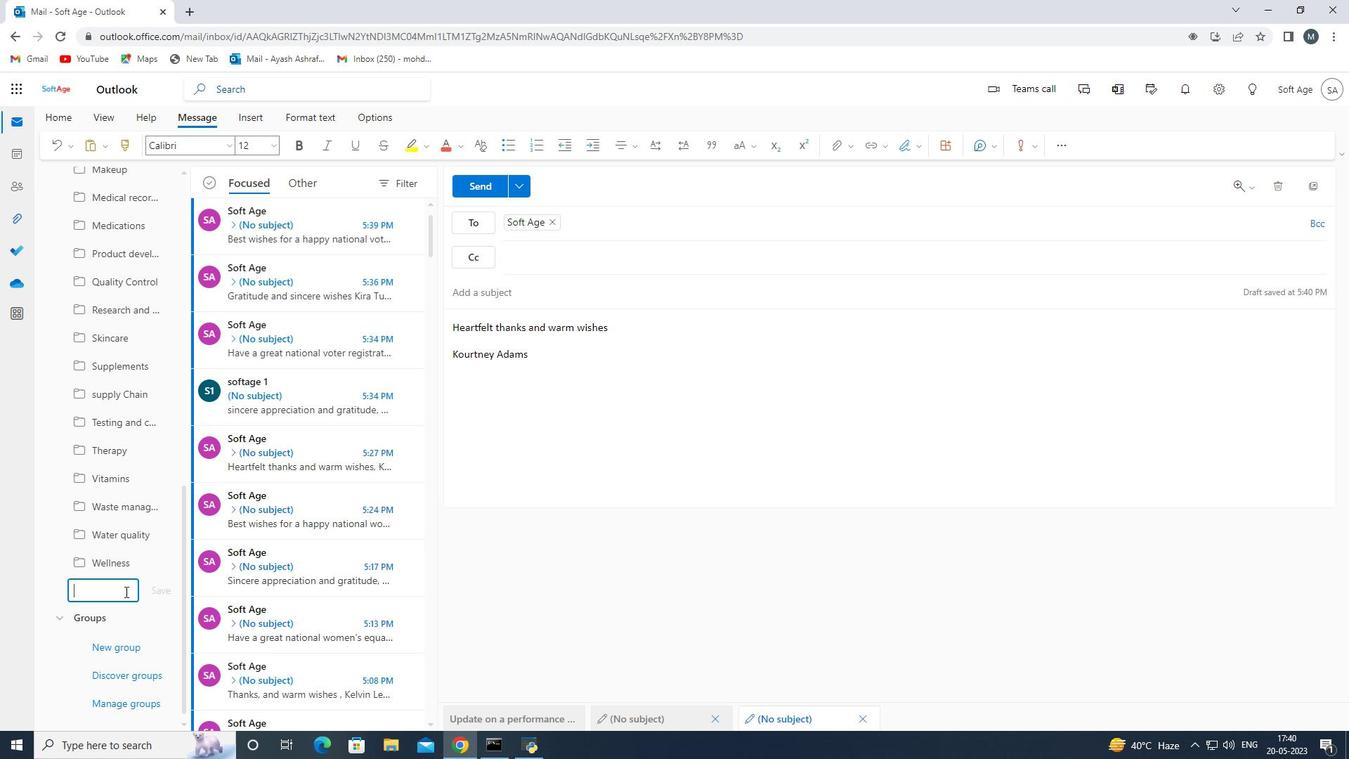 
Action: Mouse pressed left at (123, 590)
Screenshot: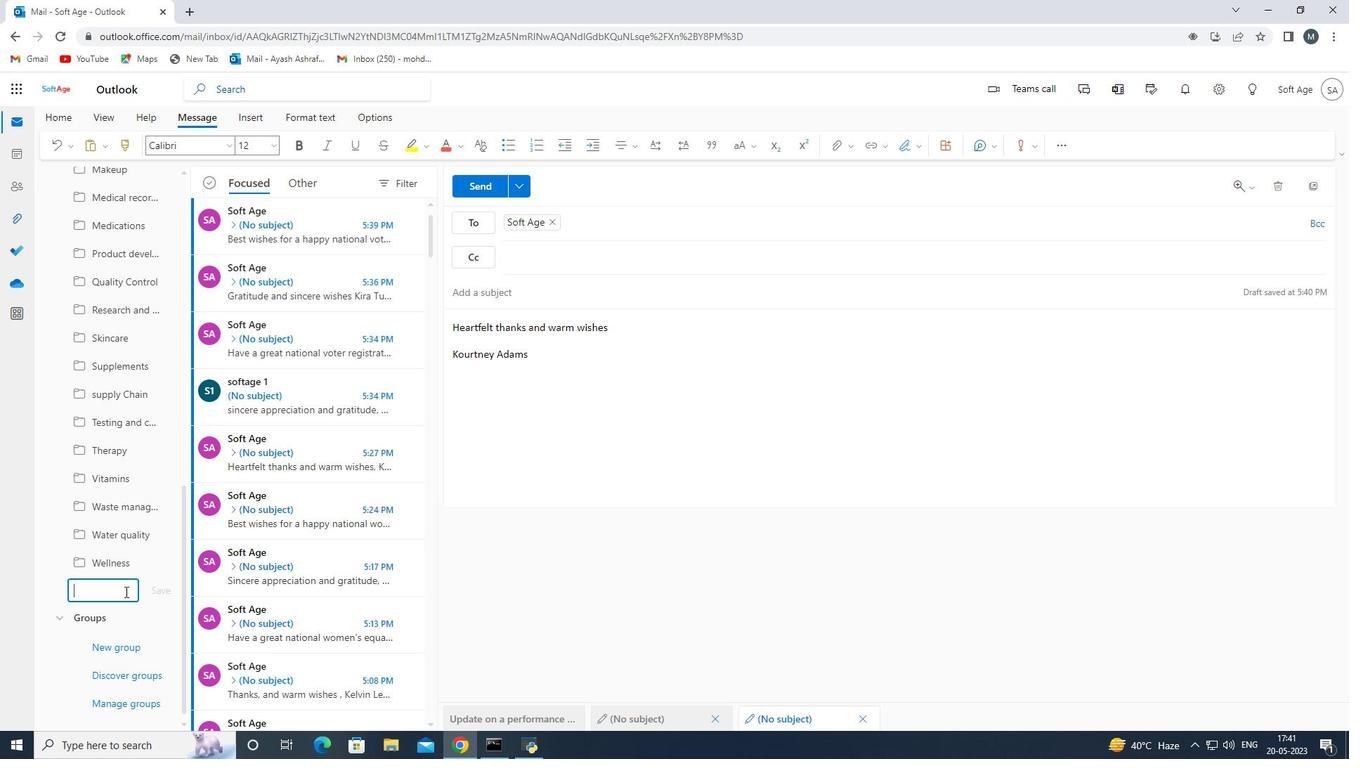 
Action: Key pressed <Key.shift><Key.shift><Key.shift><Key.shift><Key.shift><Key.shift><Key.shift>Procurement<Key.space>
Screenshot: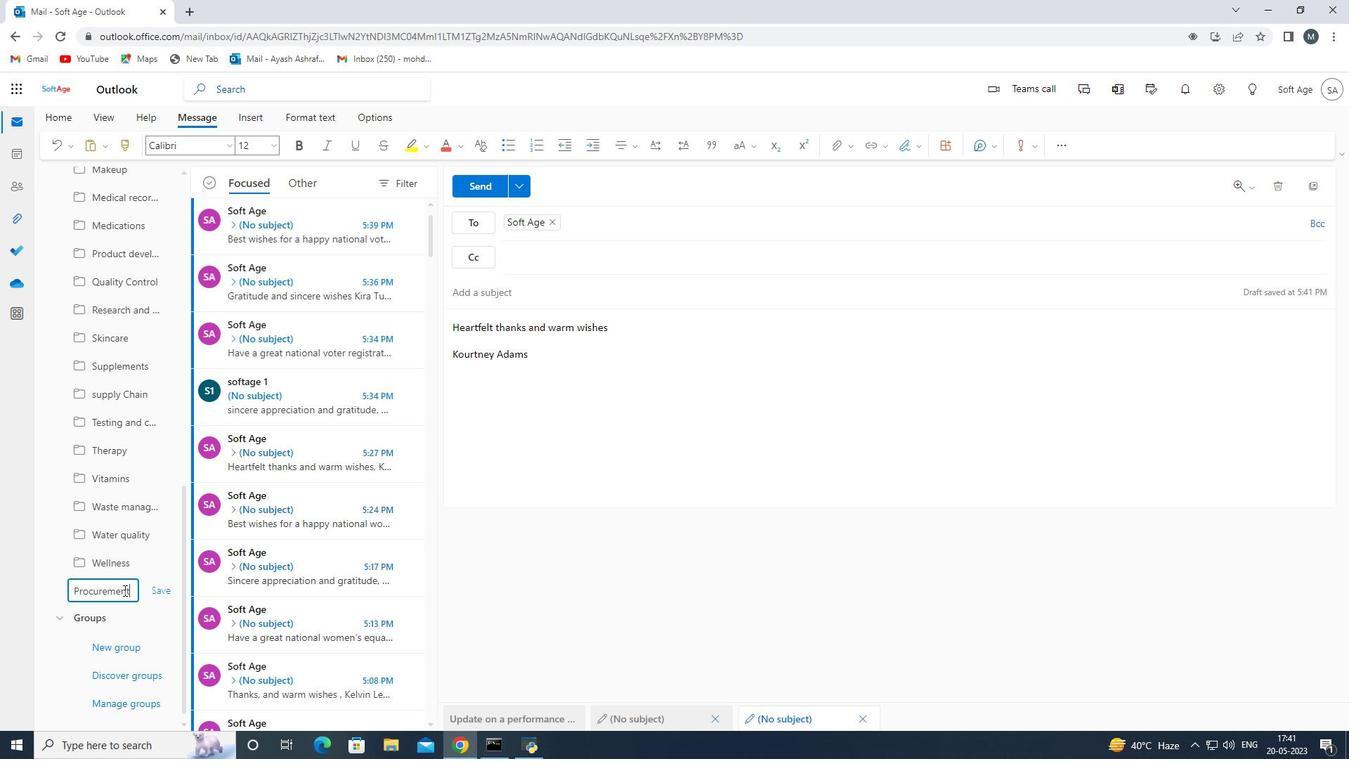 
Action: Mouse moved to (156, 590)
Screenshot: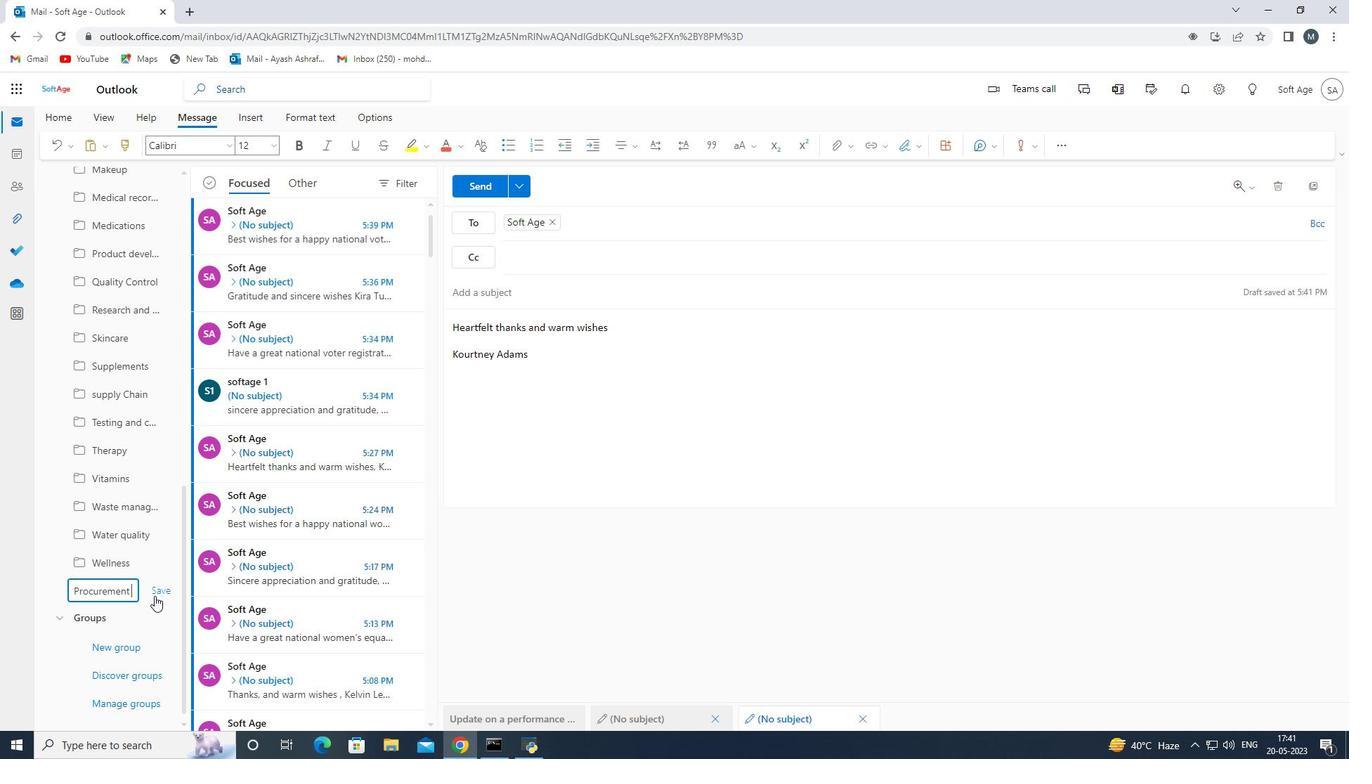 
Action: Mouse pressed left at (156, 590)
Screenshot: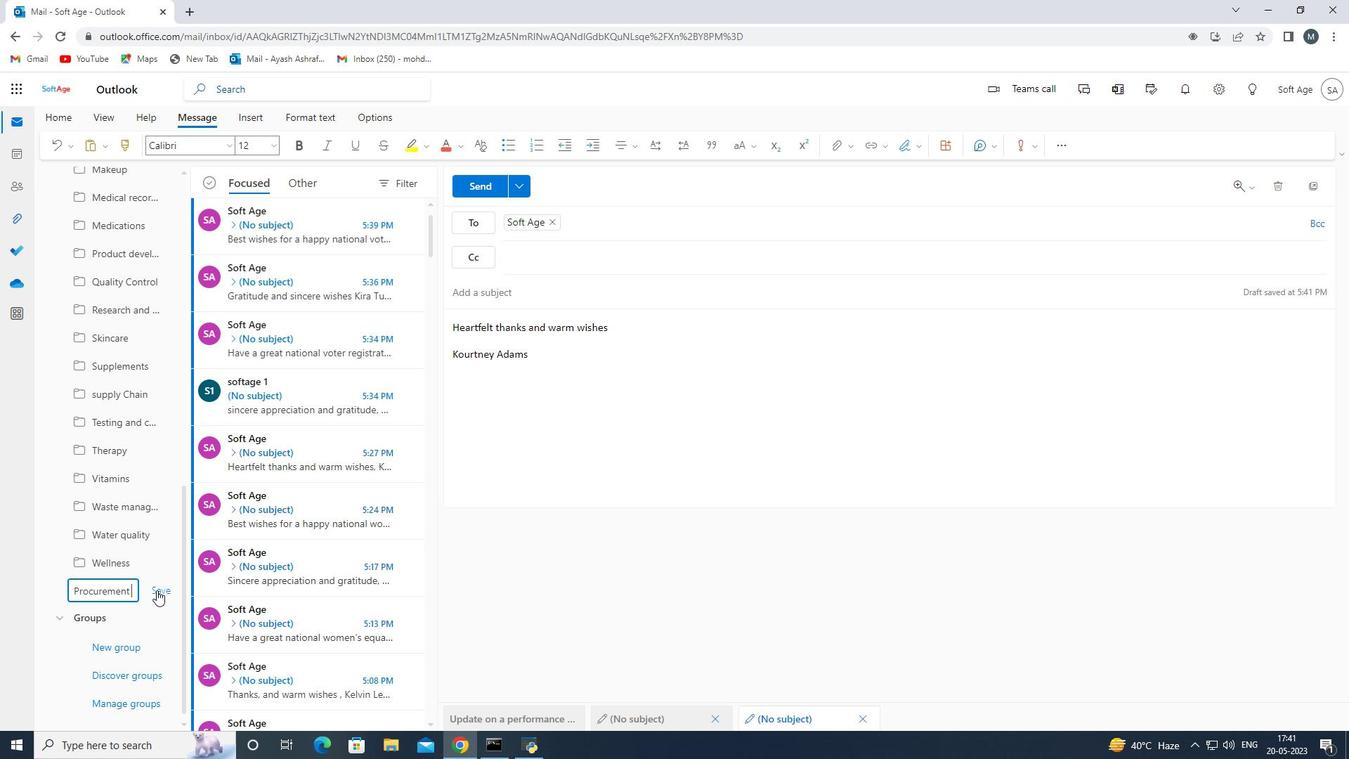 
Action: Mouse moved to (473, 188)
Screenshot: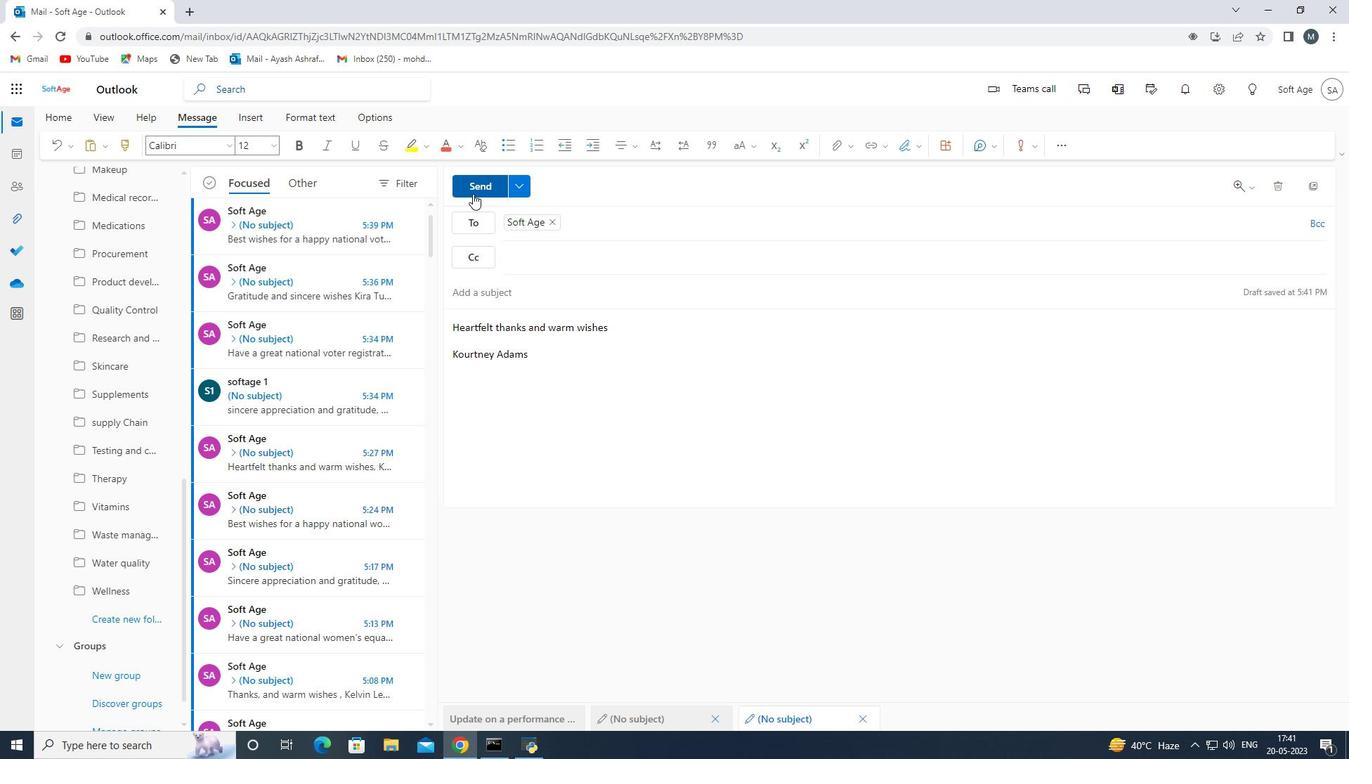 
Action: Mouse pressed left at (473, 188)
Screenshot: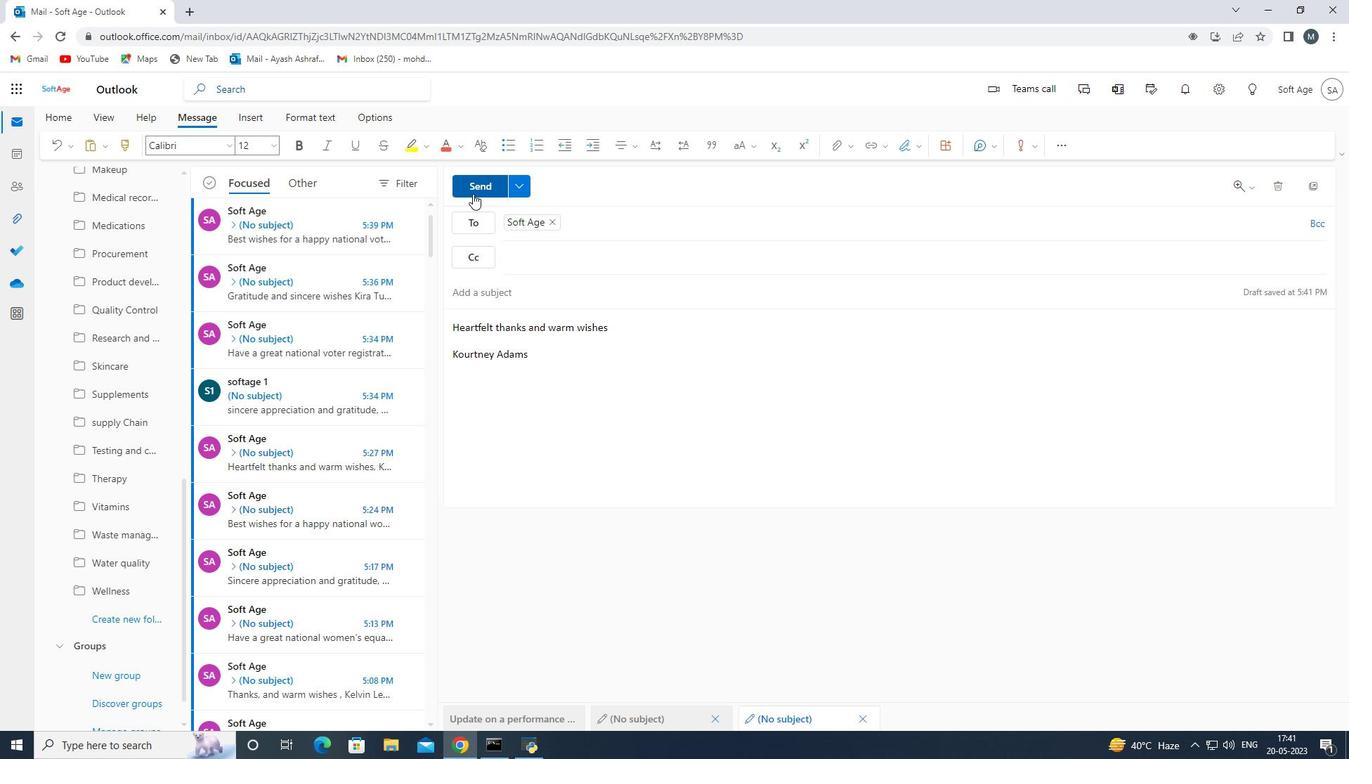 
Action: Mouse moved to (666, 442)
Screenshot: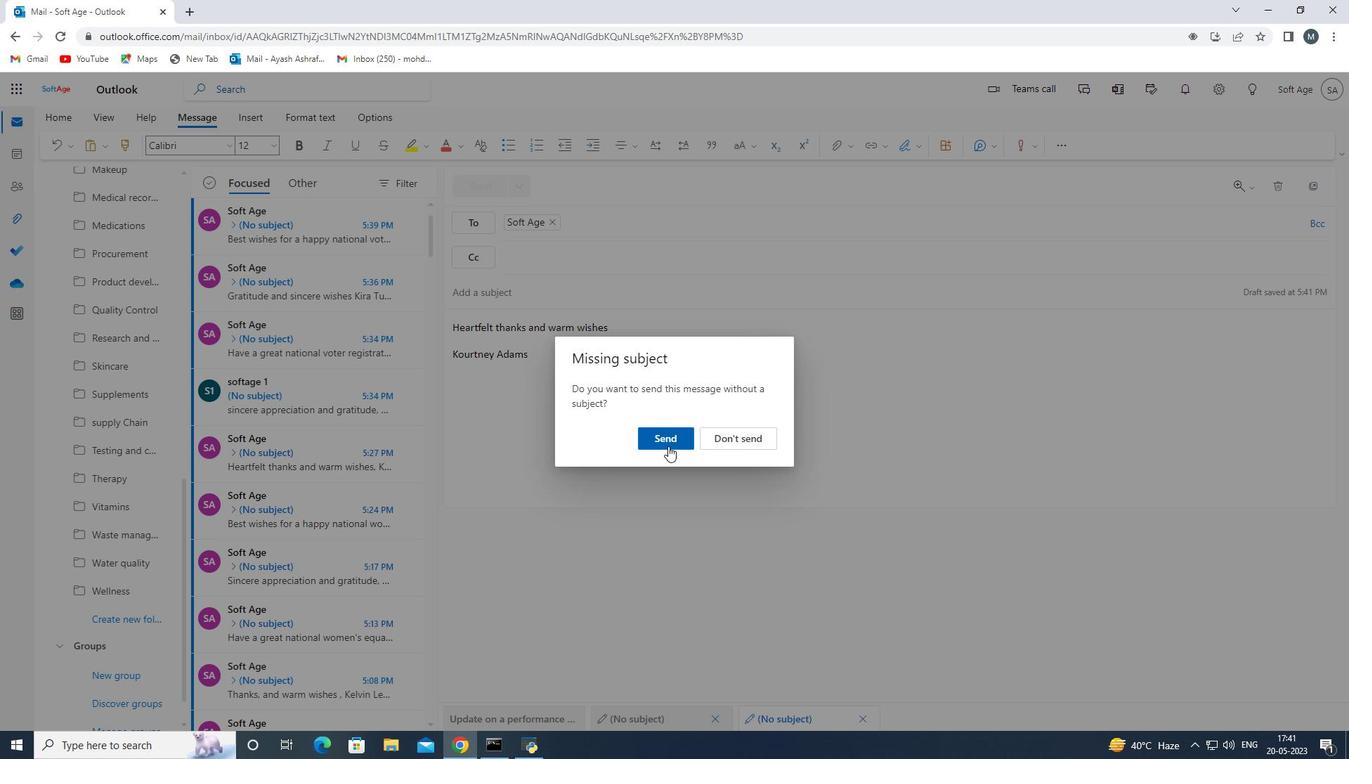 
Action: Mouse pressed left at (666, 442)
Screenshot: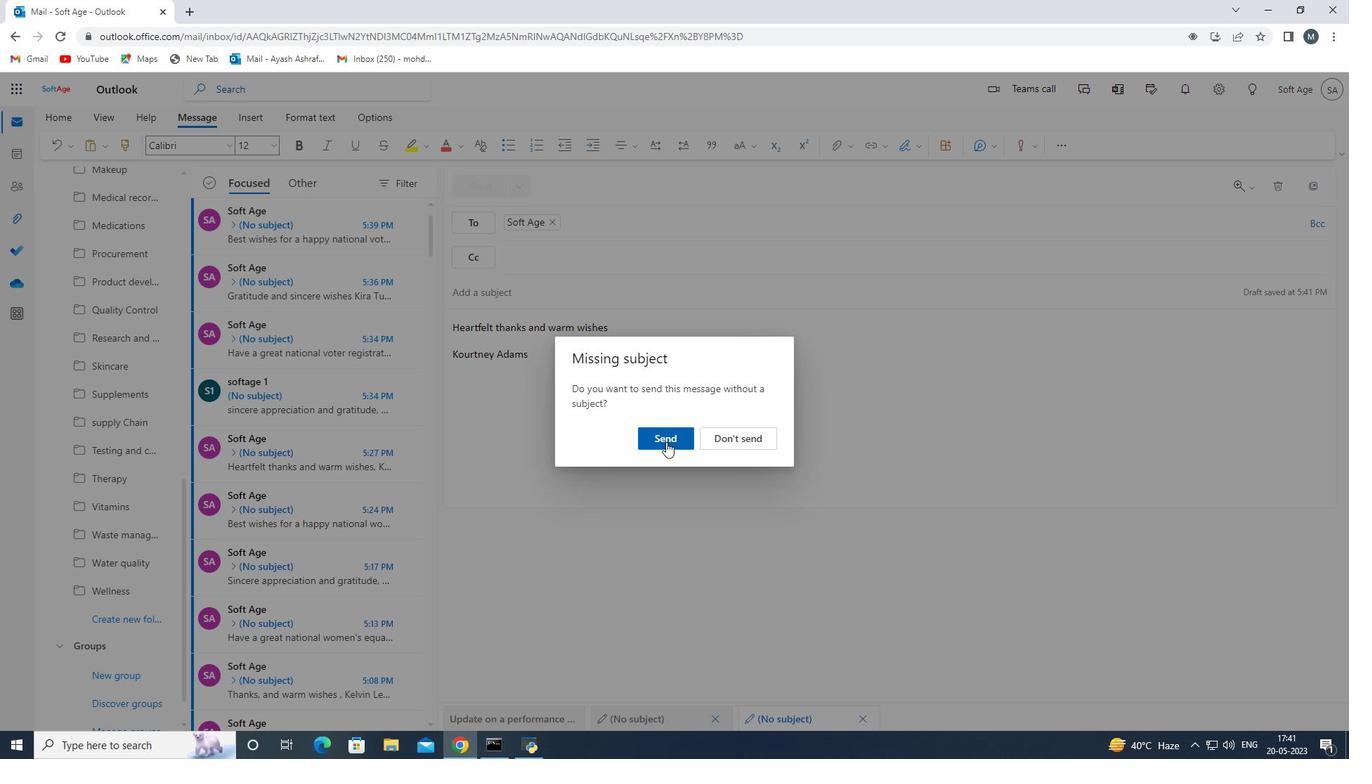 
Action: Mouse moved to (652, 437)
Screenshot: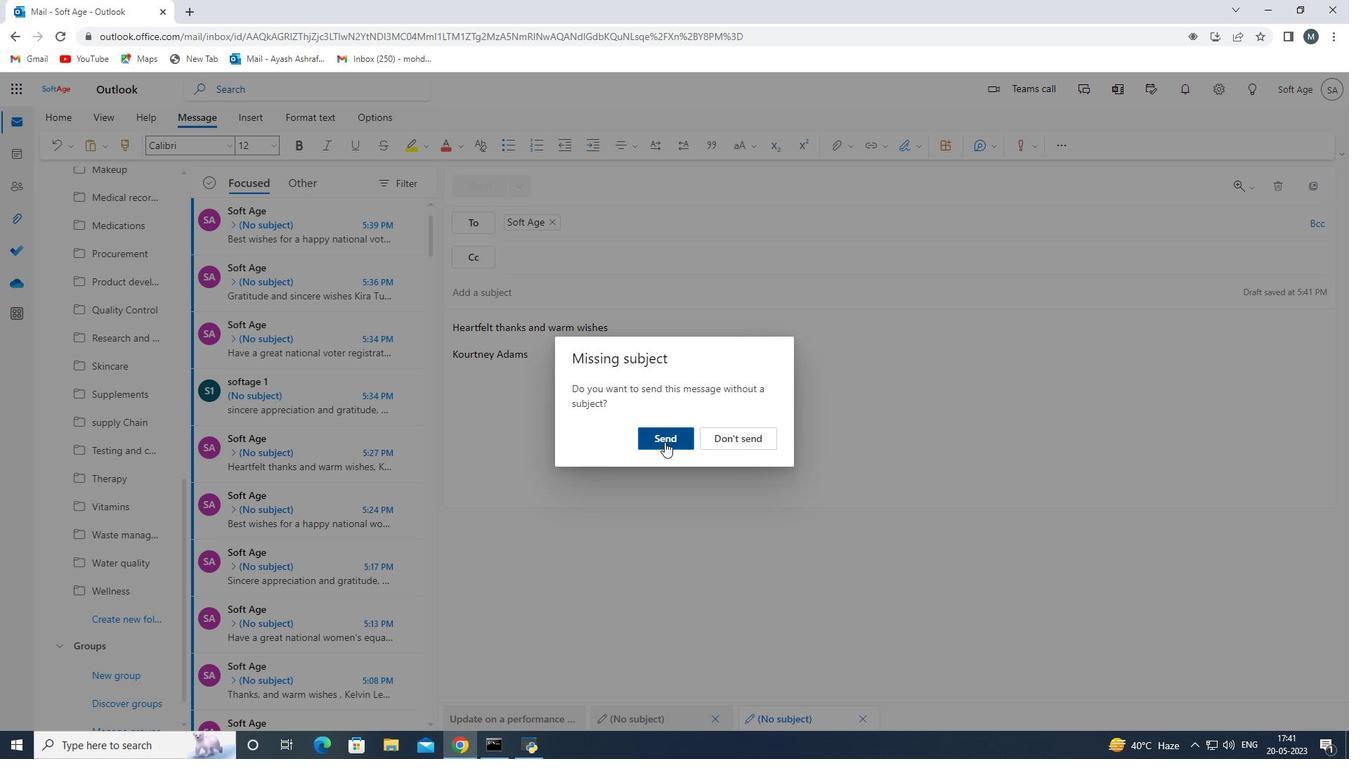 
